 Task: Set priority levels for tasks within the "Documentation" phase of a project.
Action: Mouse moved to (152, 356)
Screenshot: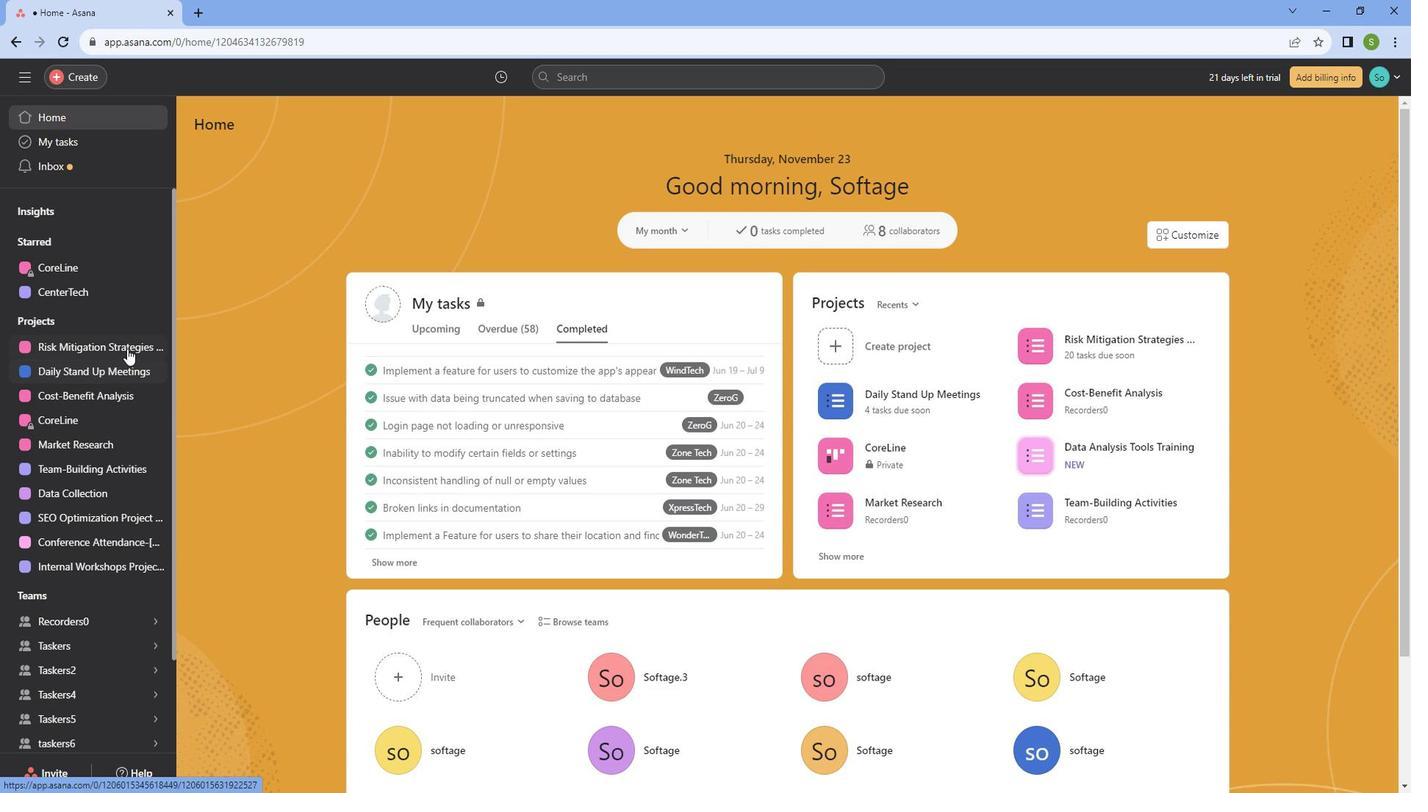 
Action: Mouse pressed left at (152, 356)
Screenshot: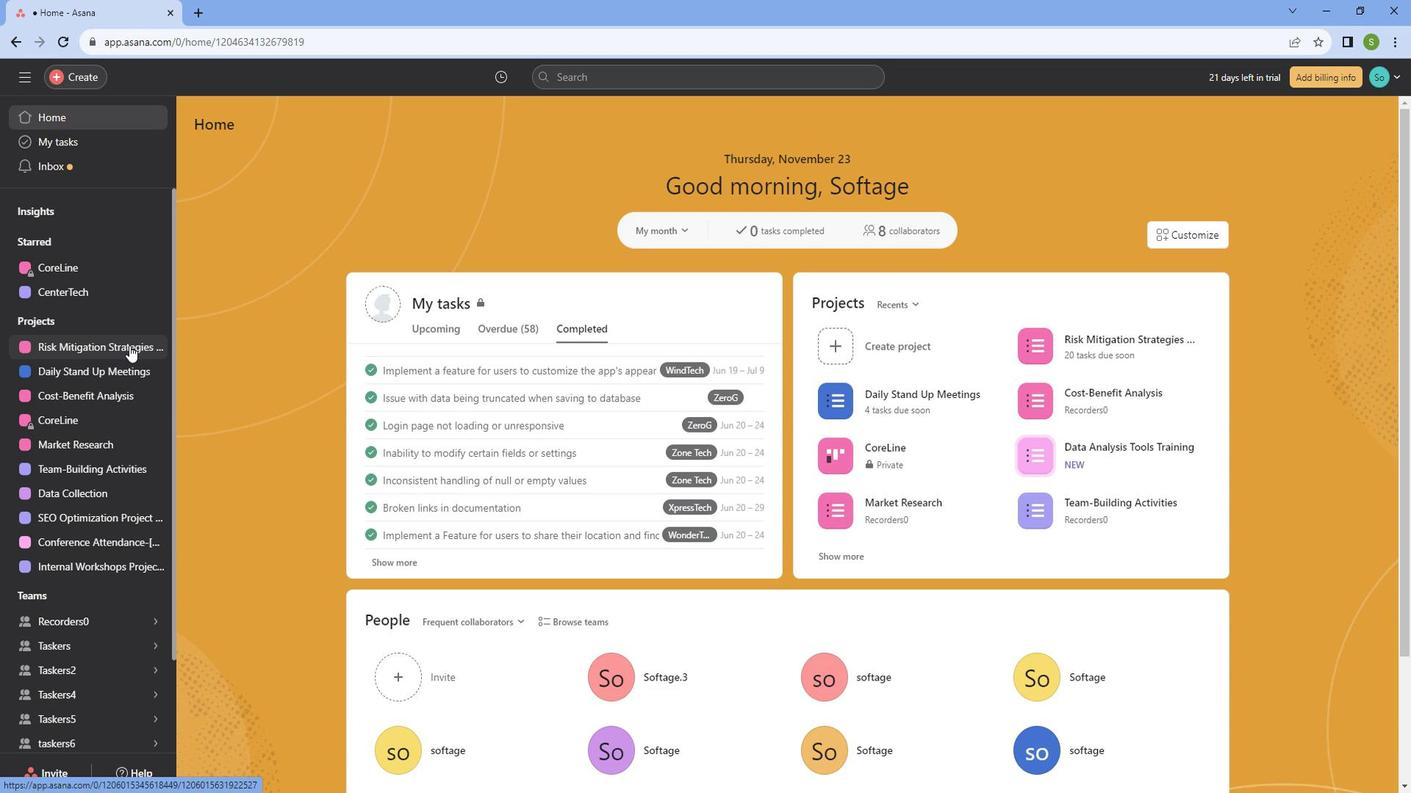 
Action: Mouse moved to (594, 568)
Screenshot: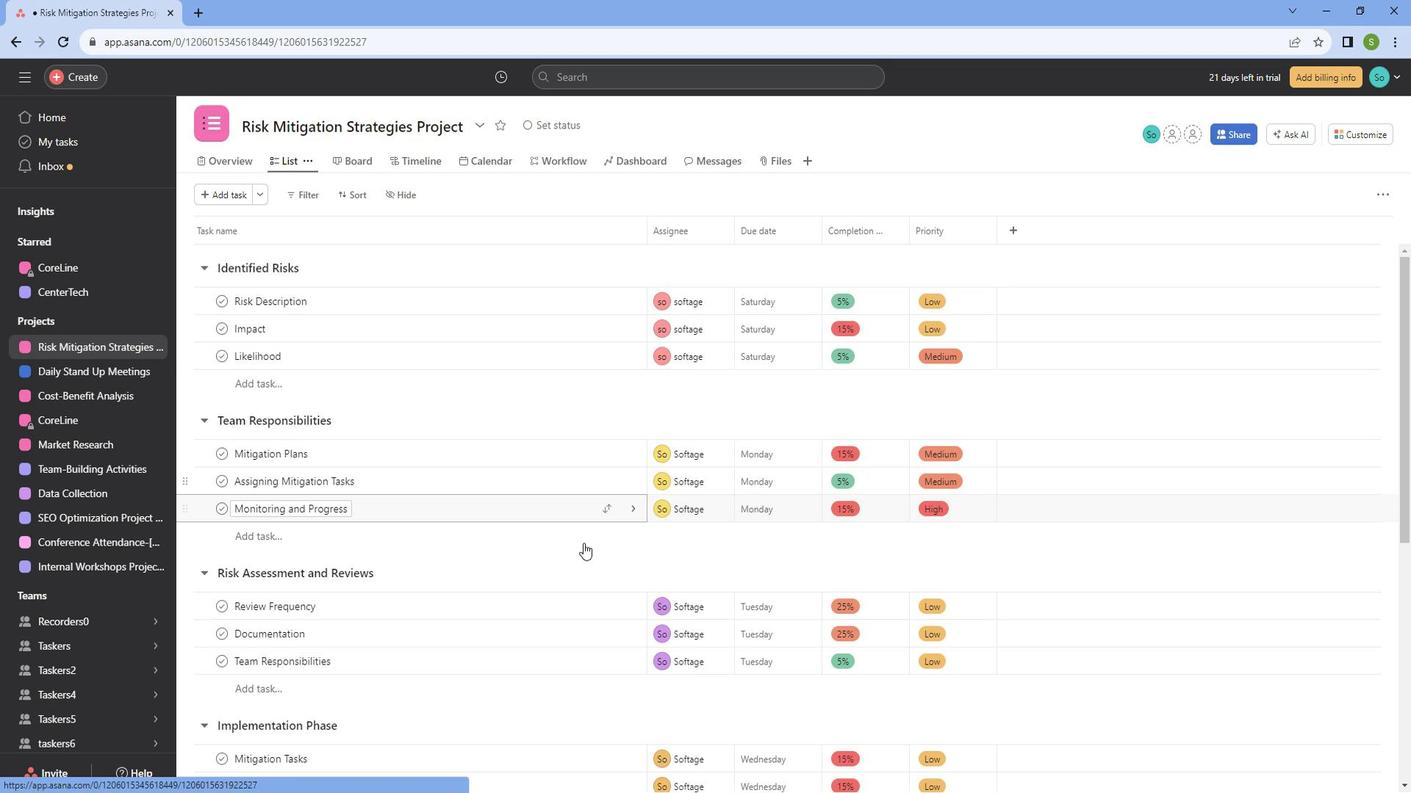 
Action: Mouse scrolled (594, 567) with delta (0, 0)
Screenshot: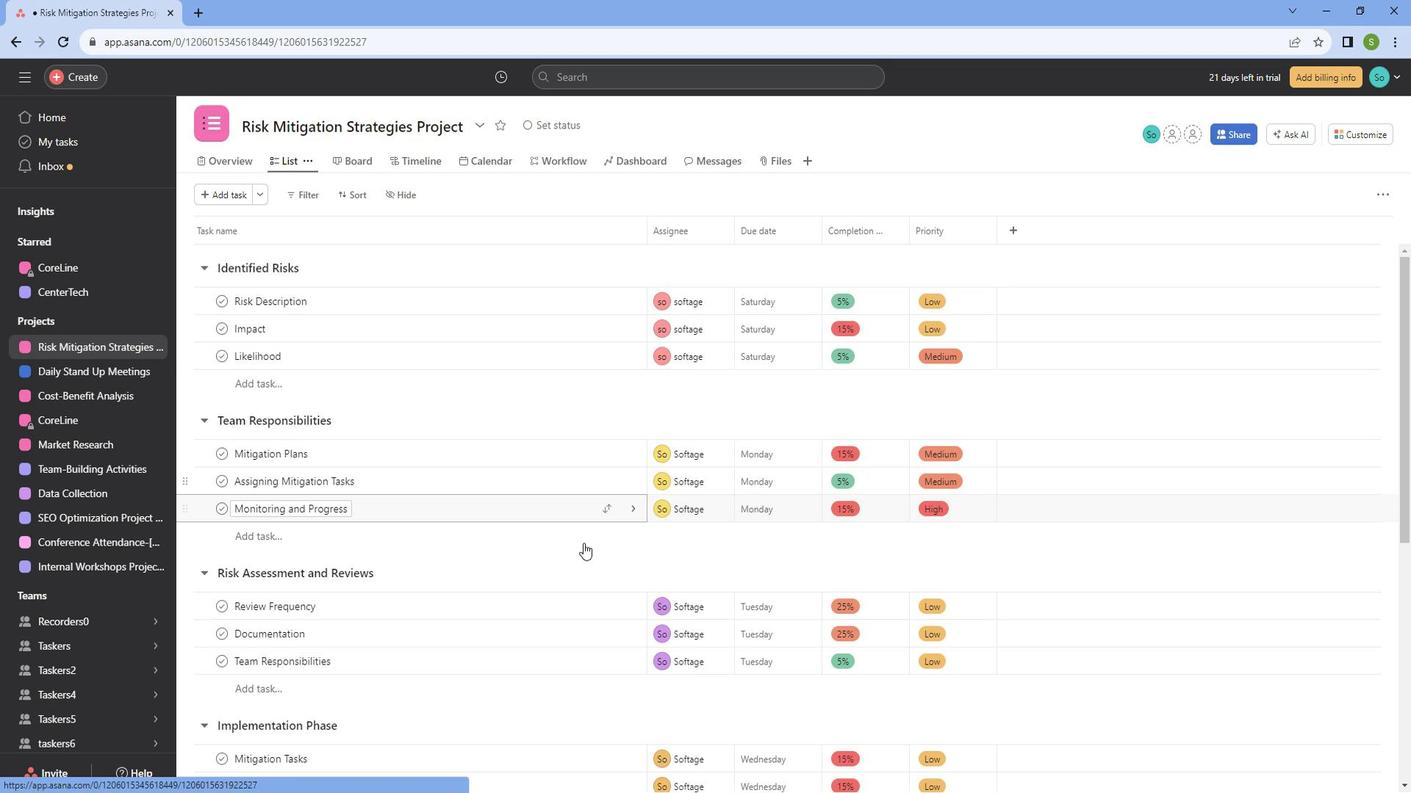 
Action: Mouse scrolled (594, 567) with delta (0, 0)
Screenshot: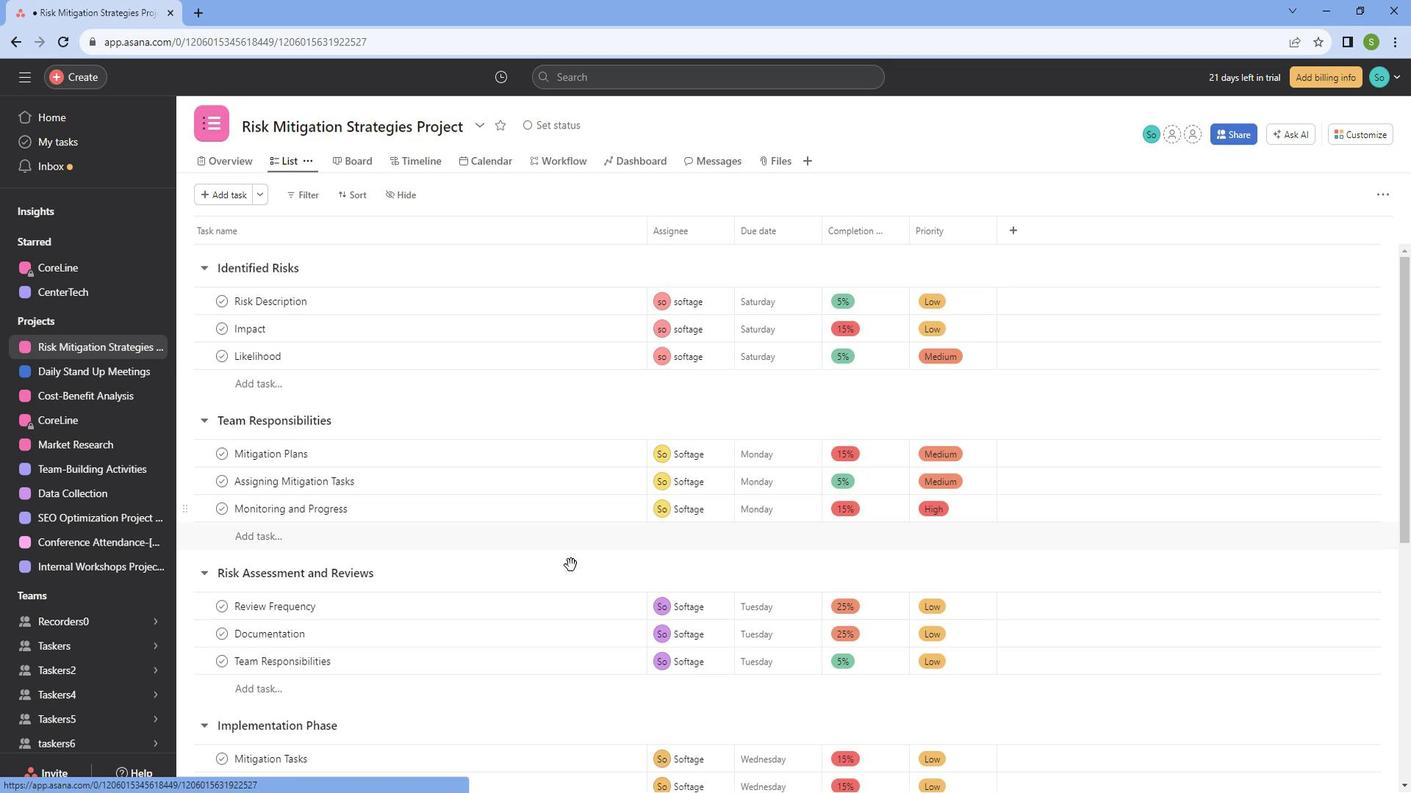 
Action: Mouse moved to (585, 570)
Screenshot: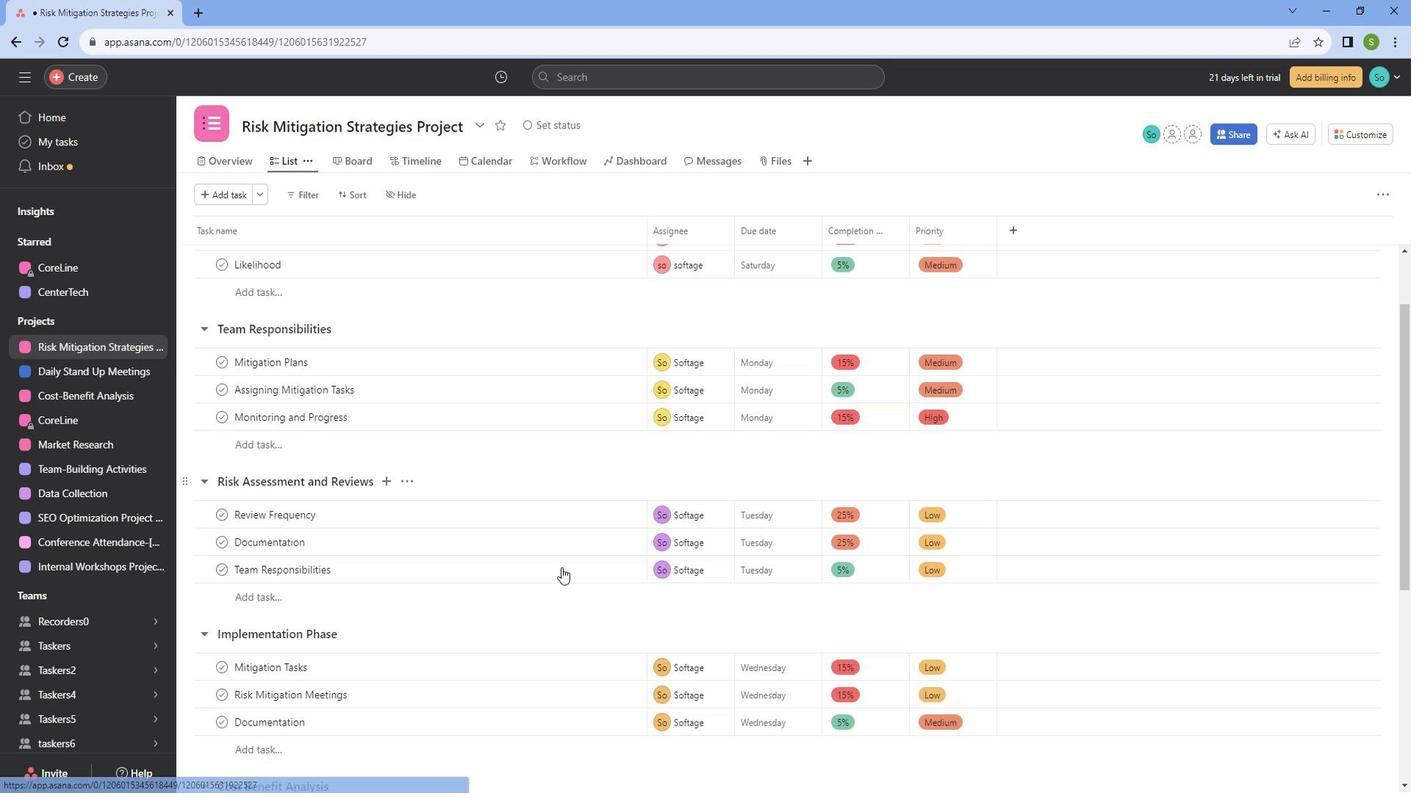 
Action: Mouse scrolled (585, 569) with delta (0, 0)
Screenshot: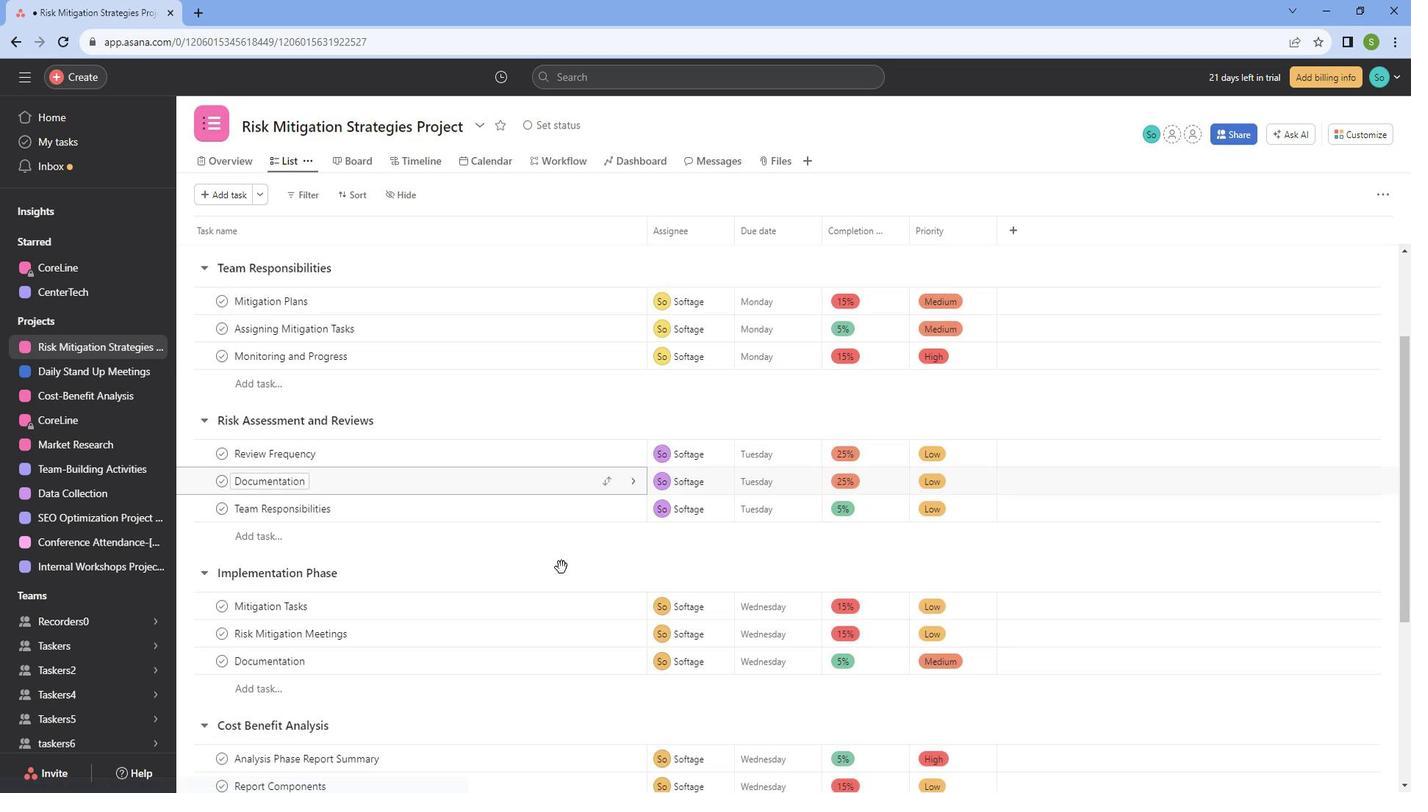 
Action: Mouse scrolled (585, 569) with delta (0, 0)
Screenshot: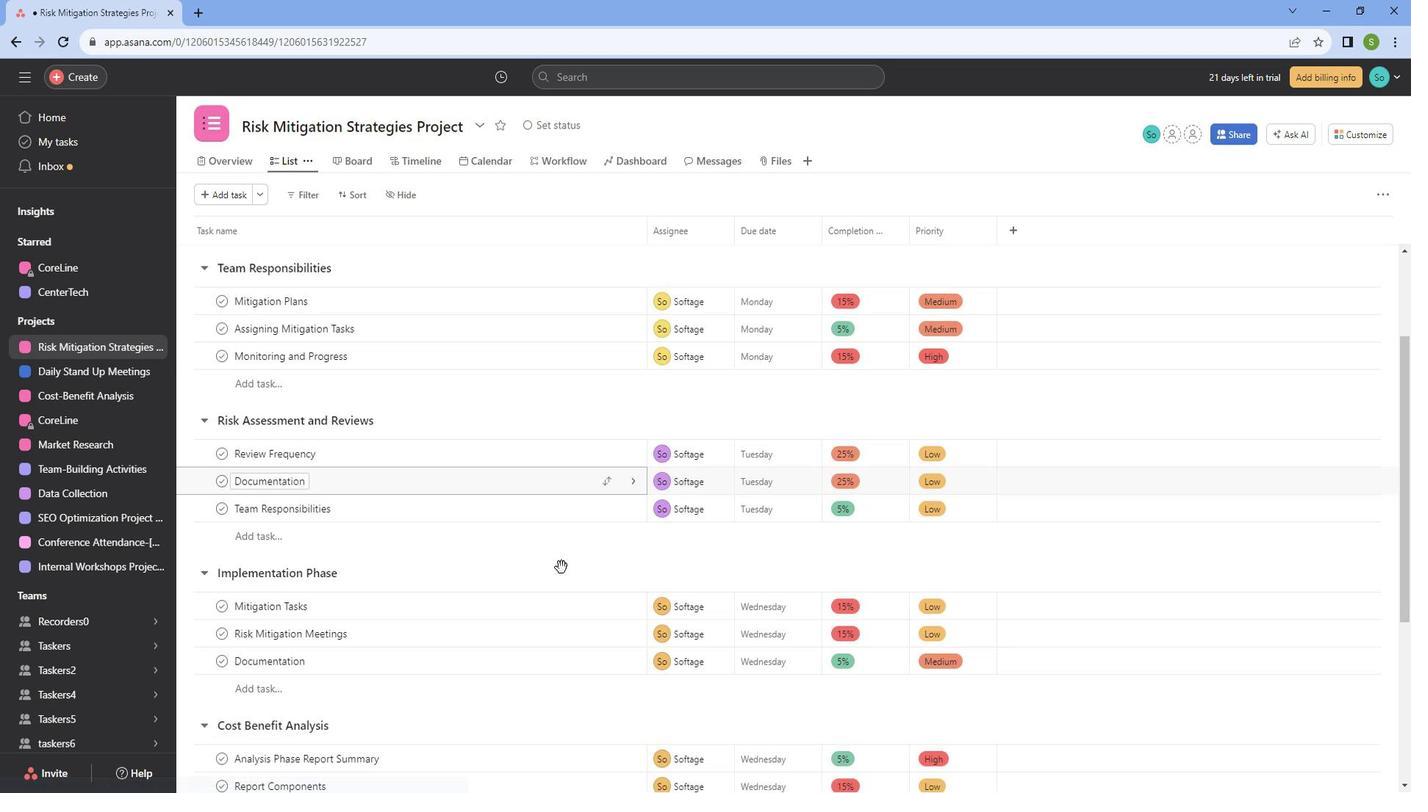 
Action: Mouse scrolled (585, 569) with delta (0, 0)
Screenshot: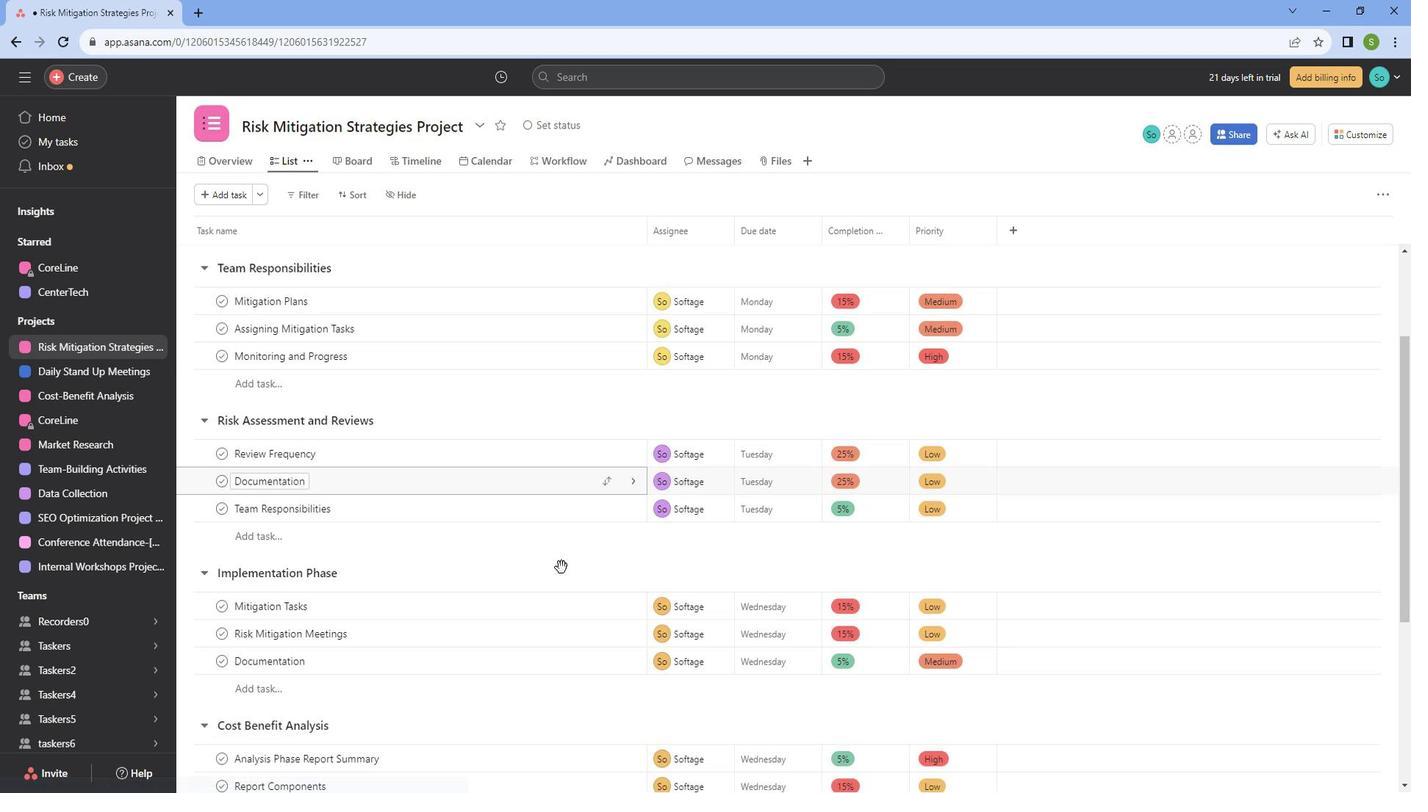 
Action: Mouse scrolled (585, 569) with delta (0, 0)
Screenshot: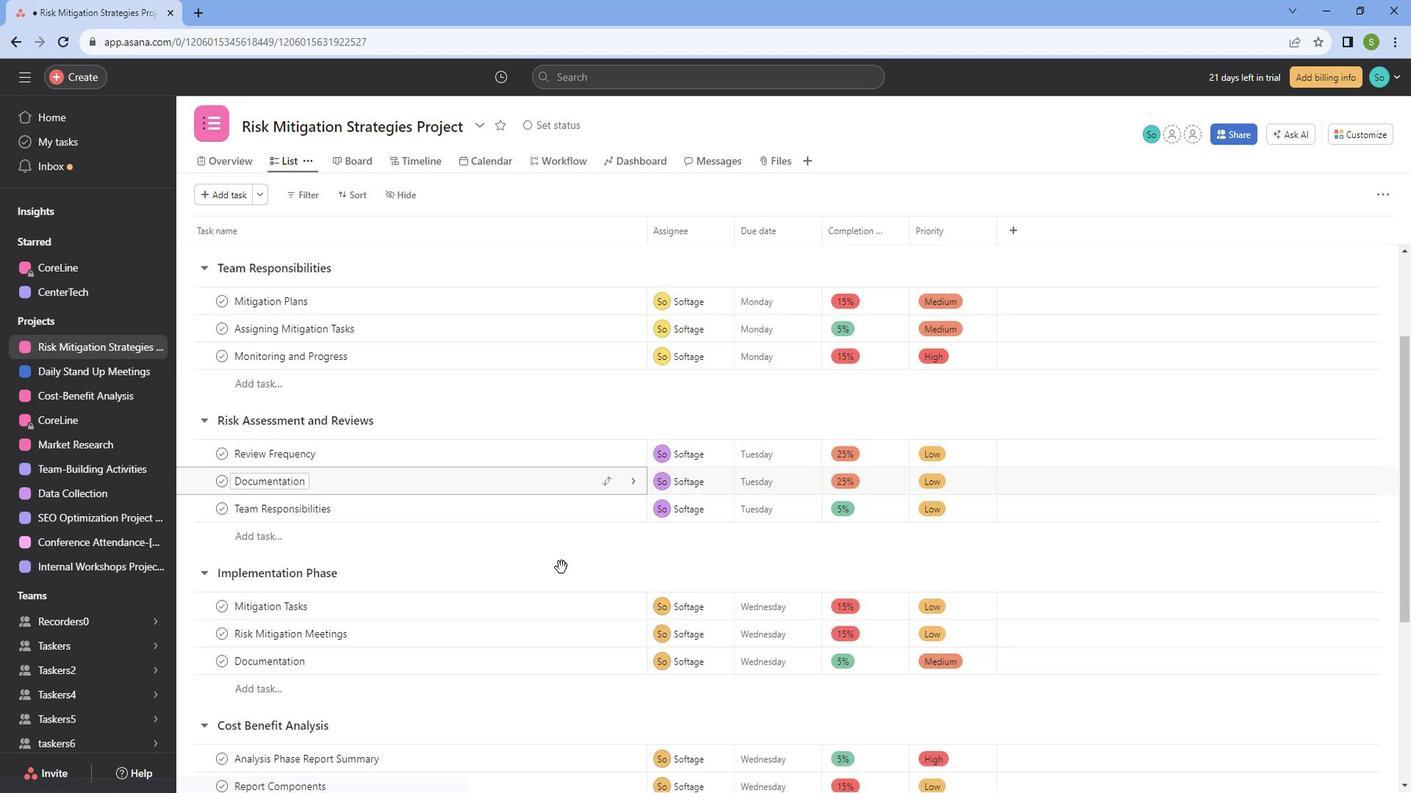 
Action: Mouse moved to (424, 648)
Screenshot: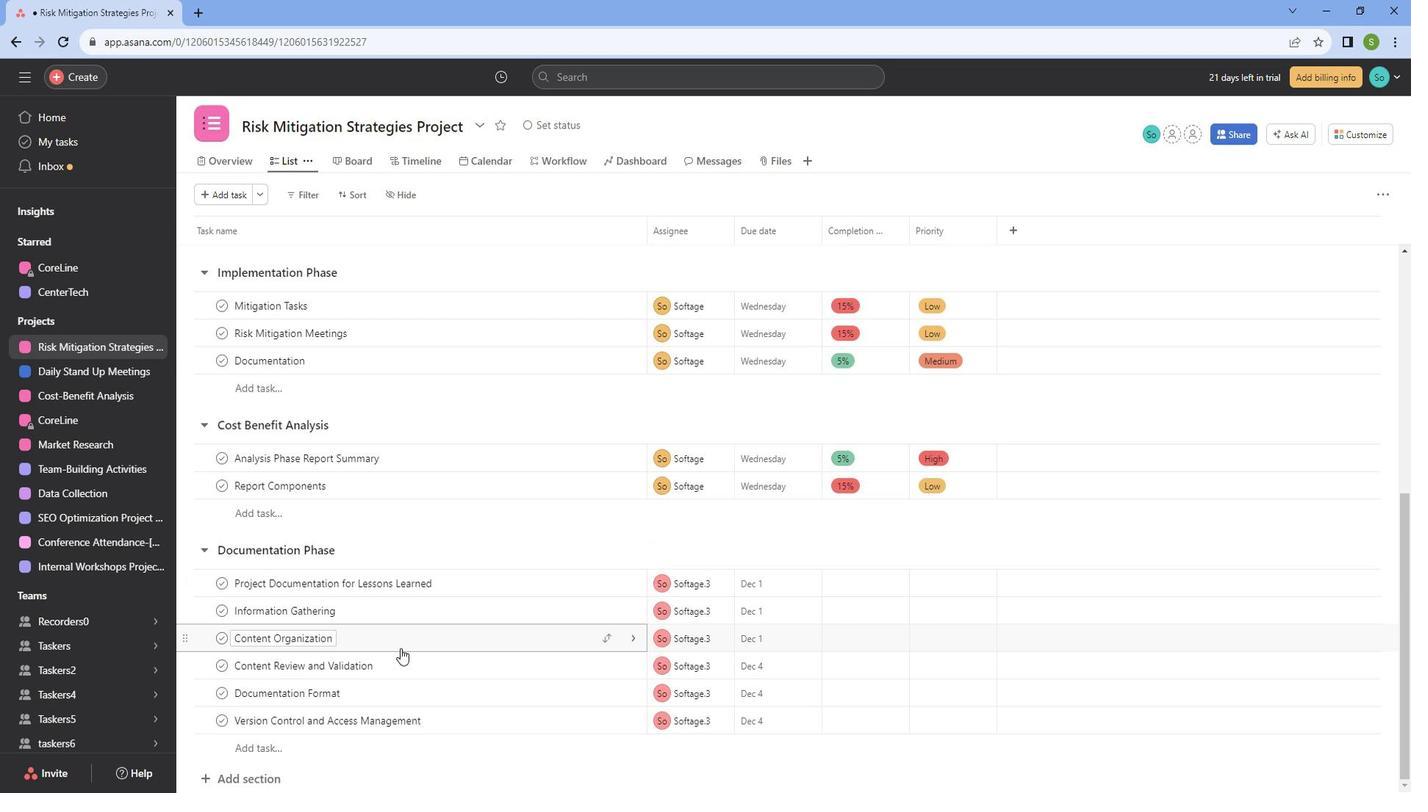 
Action: Mouse scrolled (424, 647) with delta (0, 0)
Screenshot: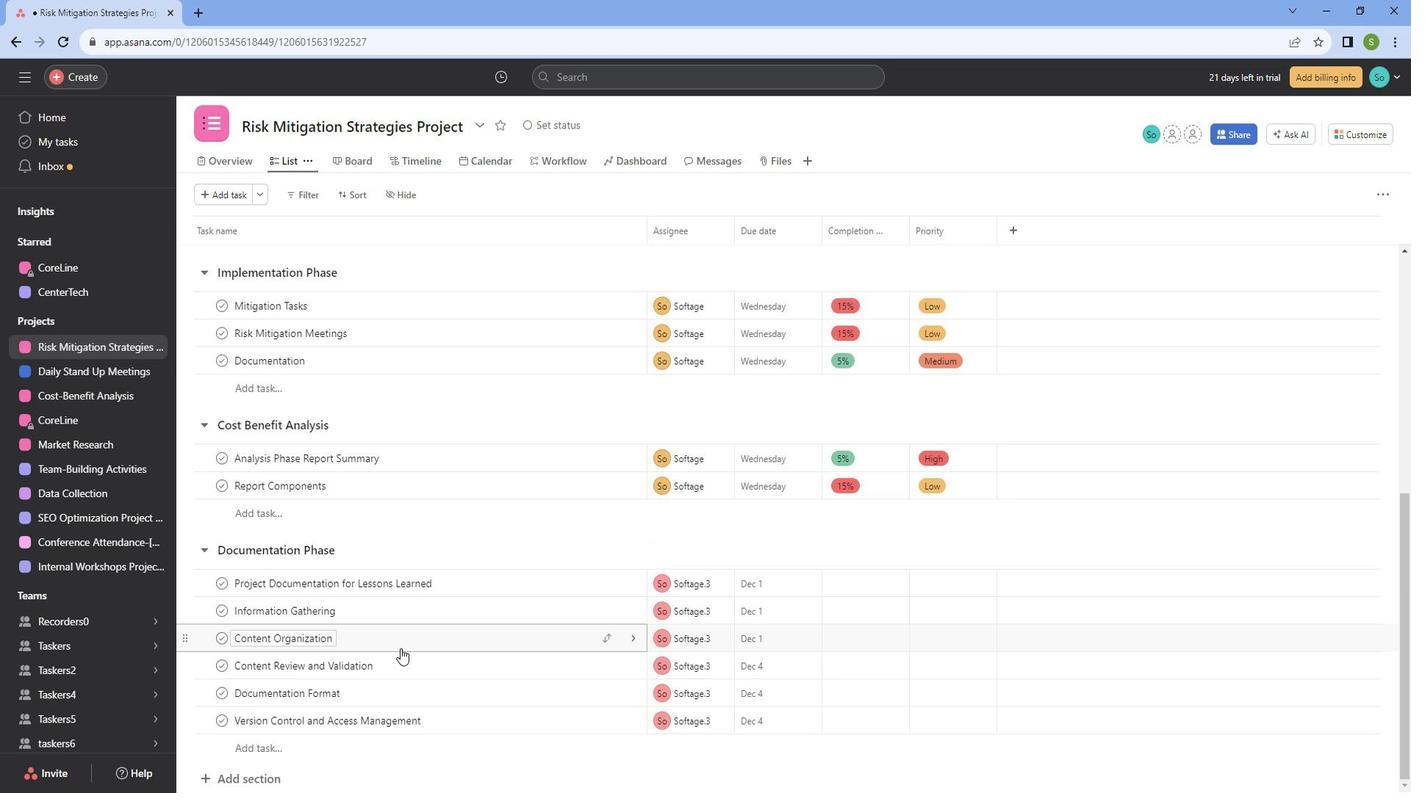 
Action: Mouse scrolled (424, 647) with delta (0, 0)
Screenshot: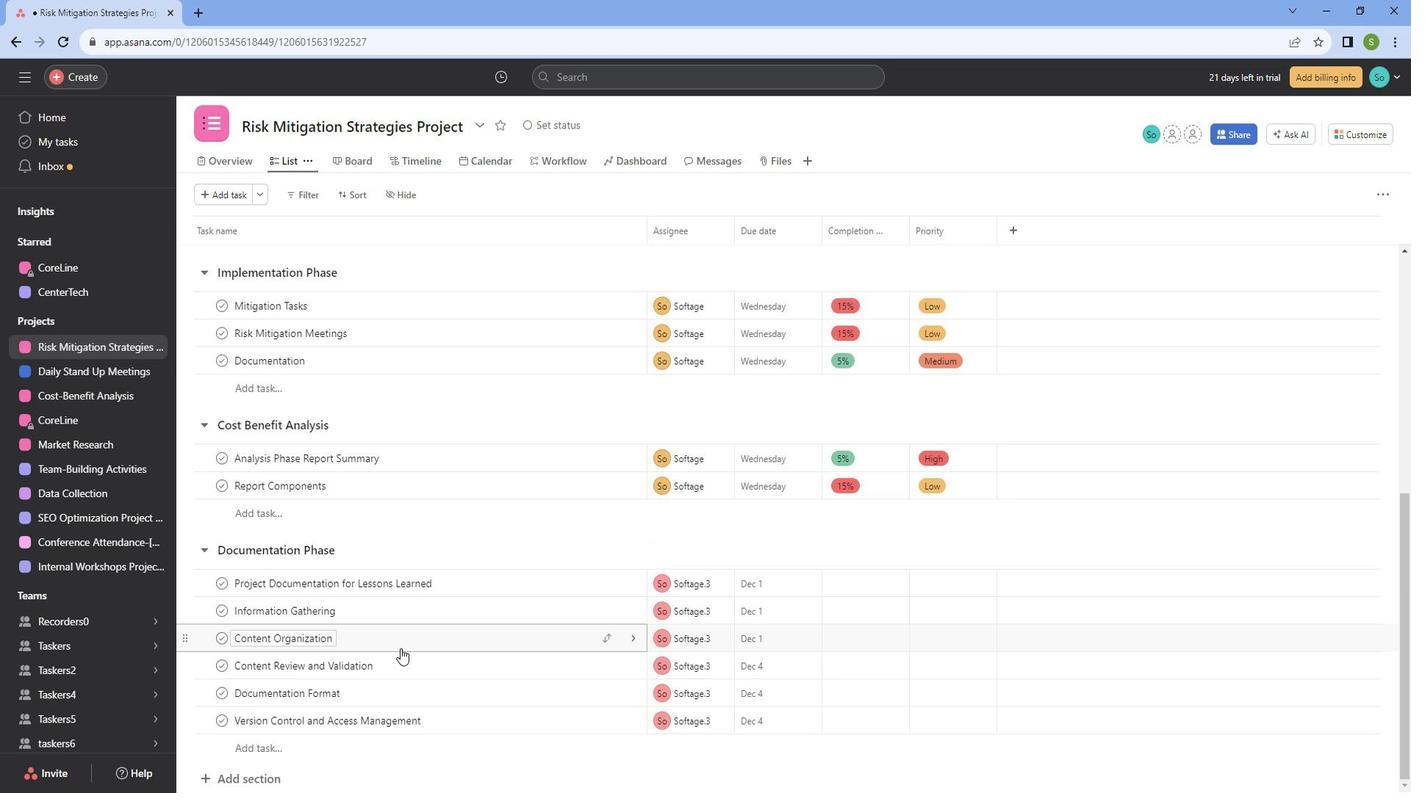 
Action: Mouse scrolled (424, 647) with delta (0, 0)
Screenshot: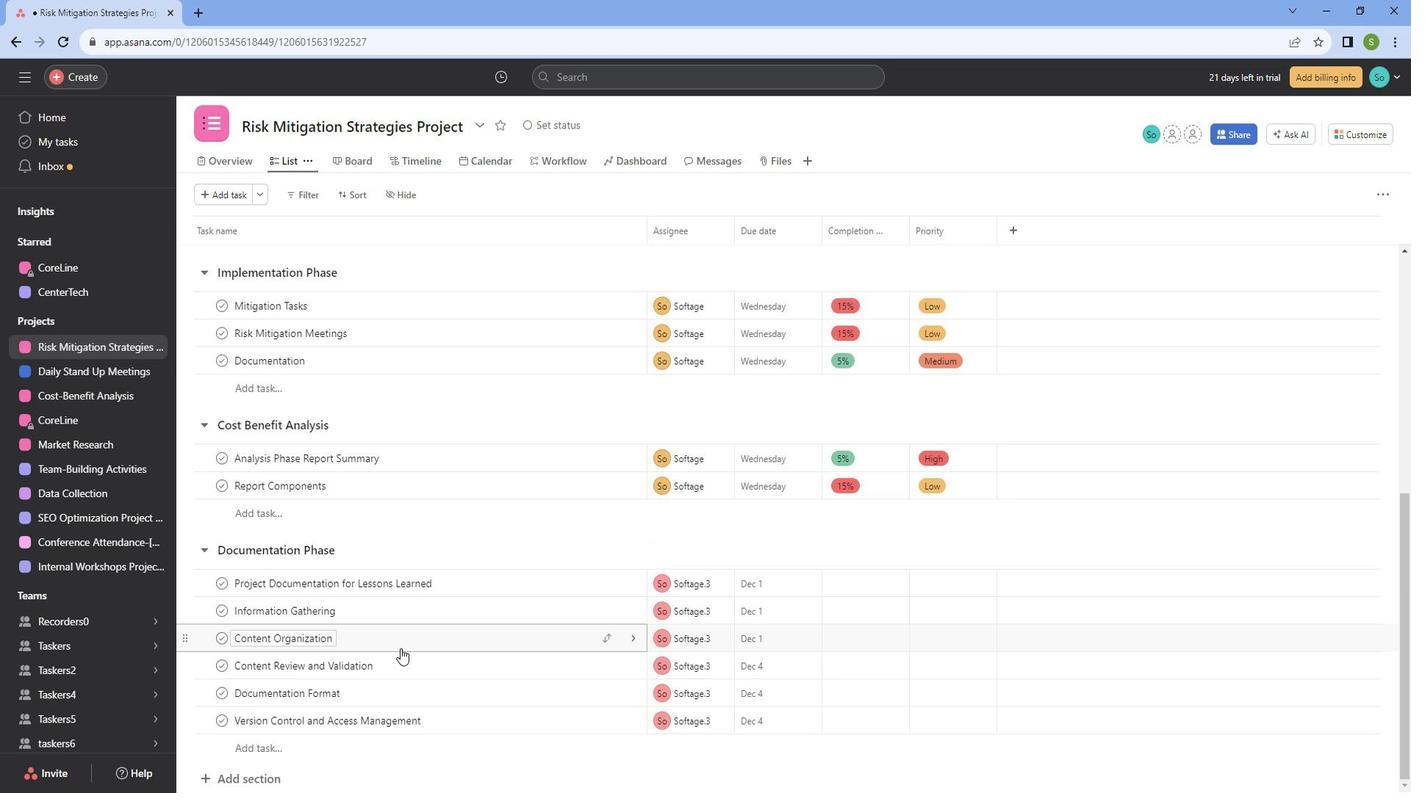 
Action: Mouse moved to (421, 648)
Screenshot: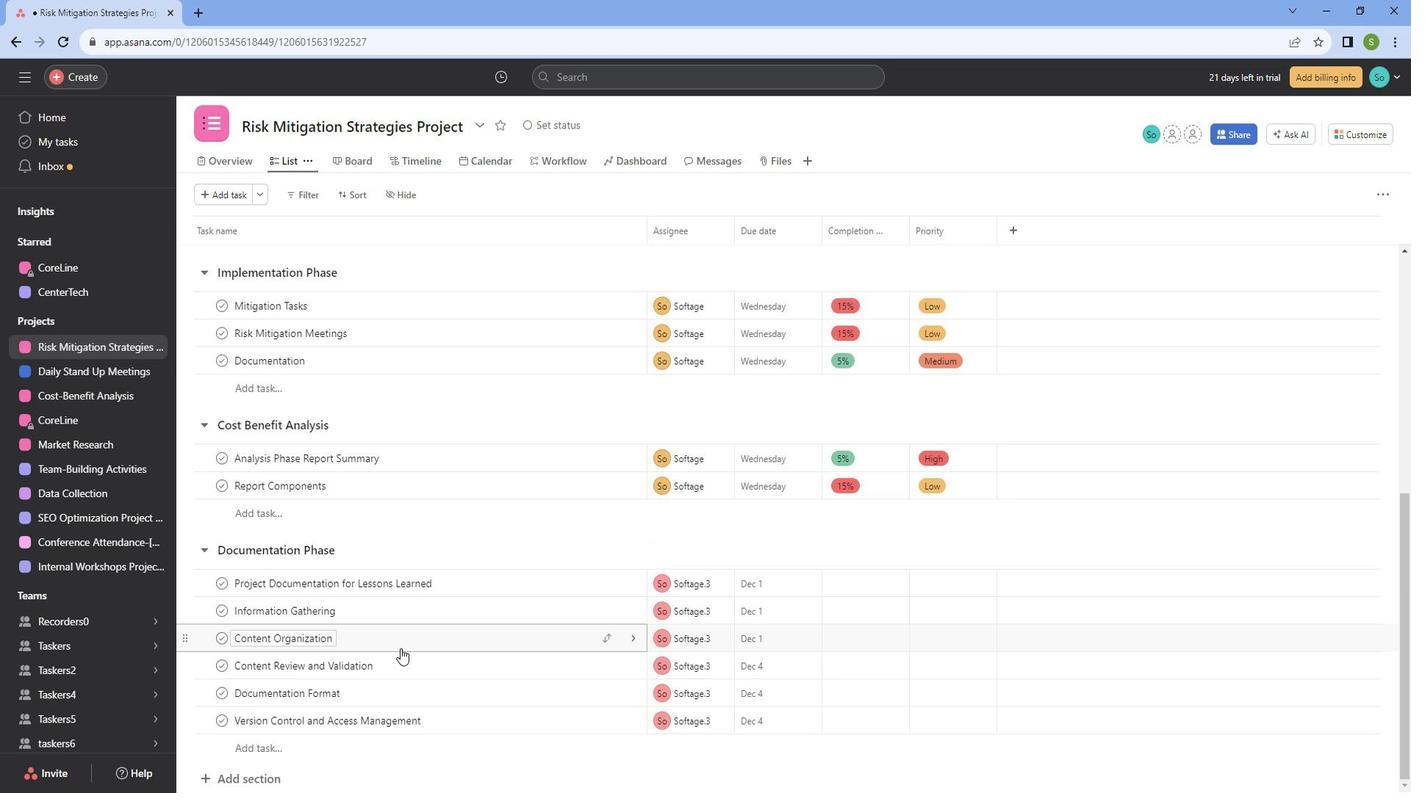 
Action: Mouse scrolled (421, 647) with delta (0, 0)
Screenshot: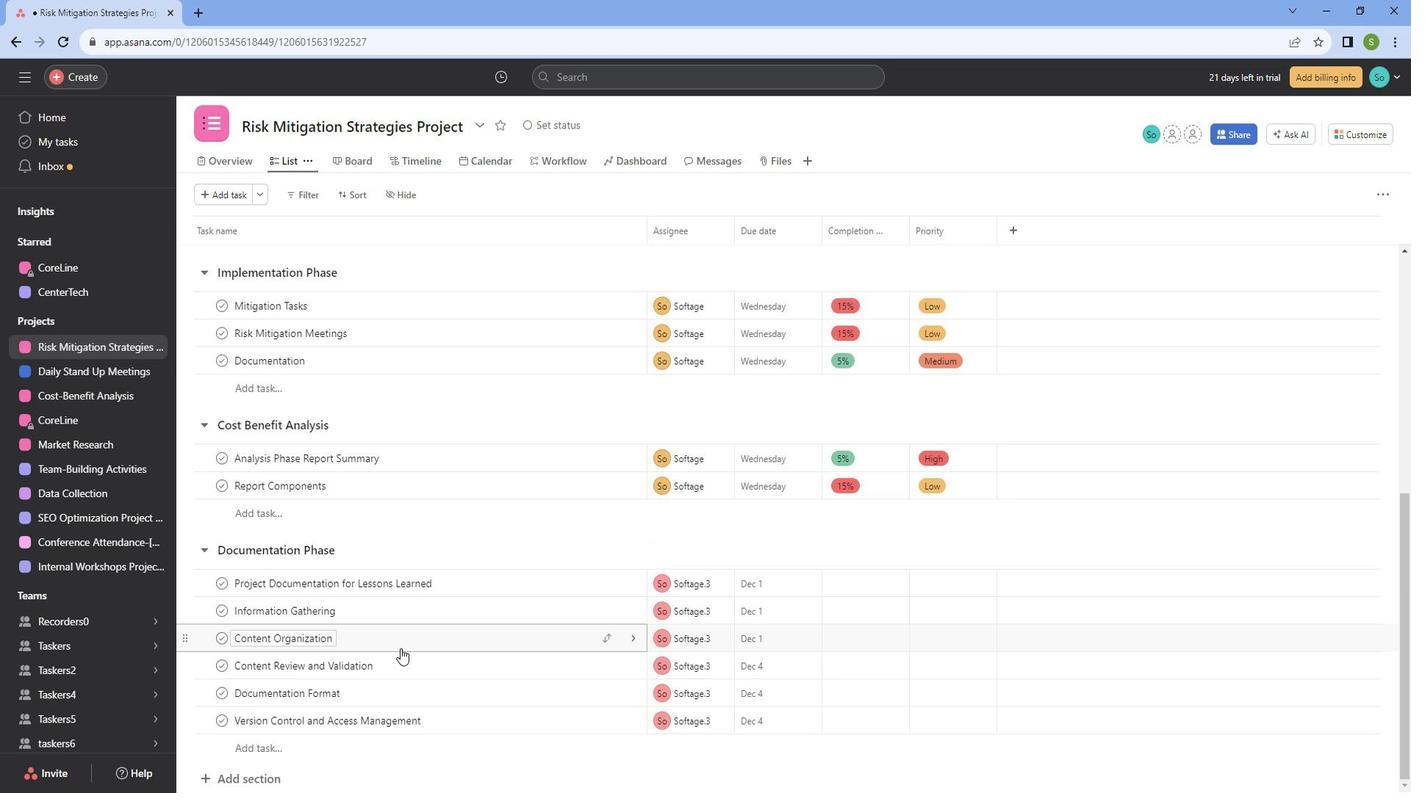 
Action: Mouse moved to (1003, 585)
Screenshot: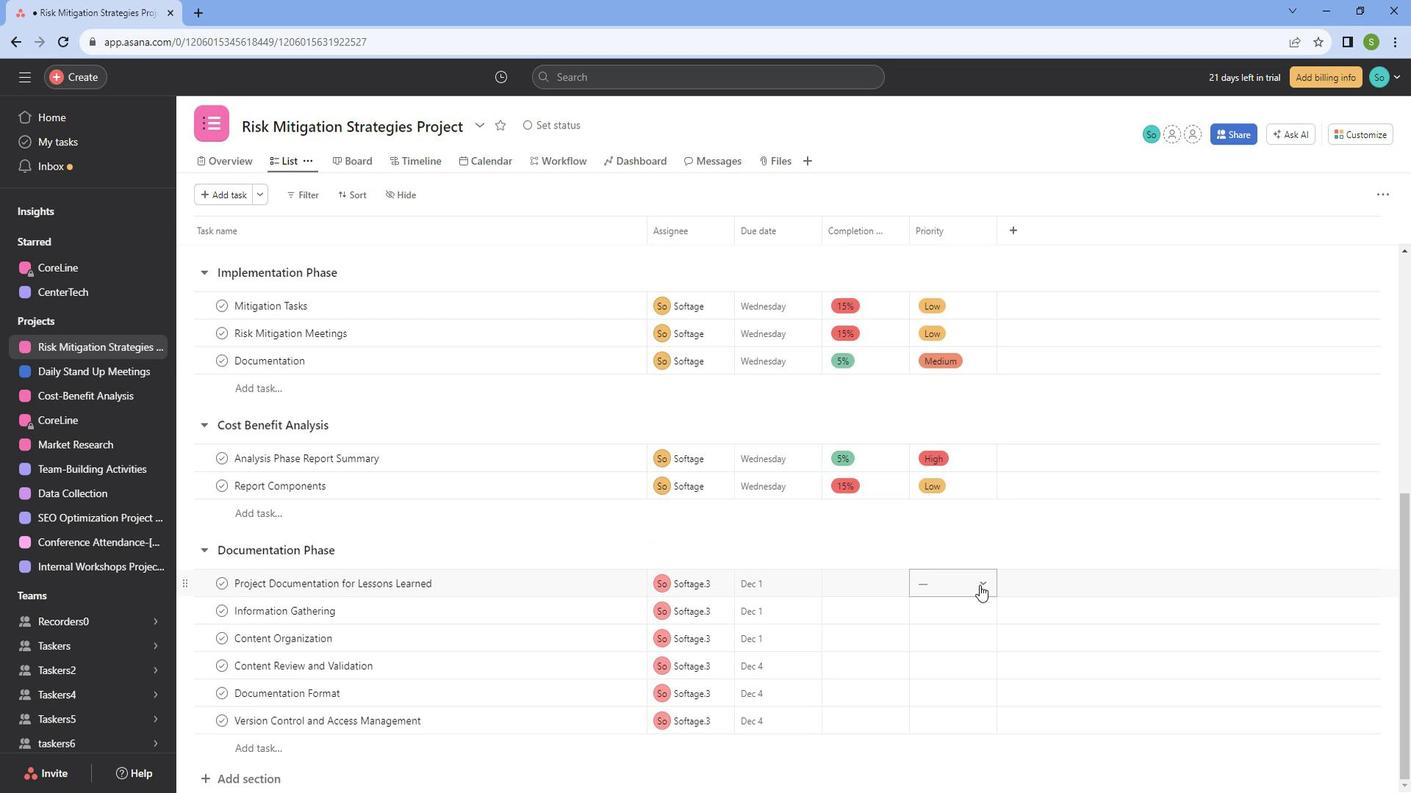 
Action: Mouse pressed left at (1003, 585)
Screenshot: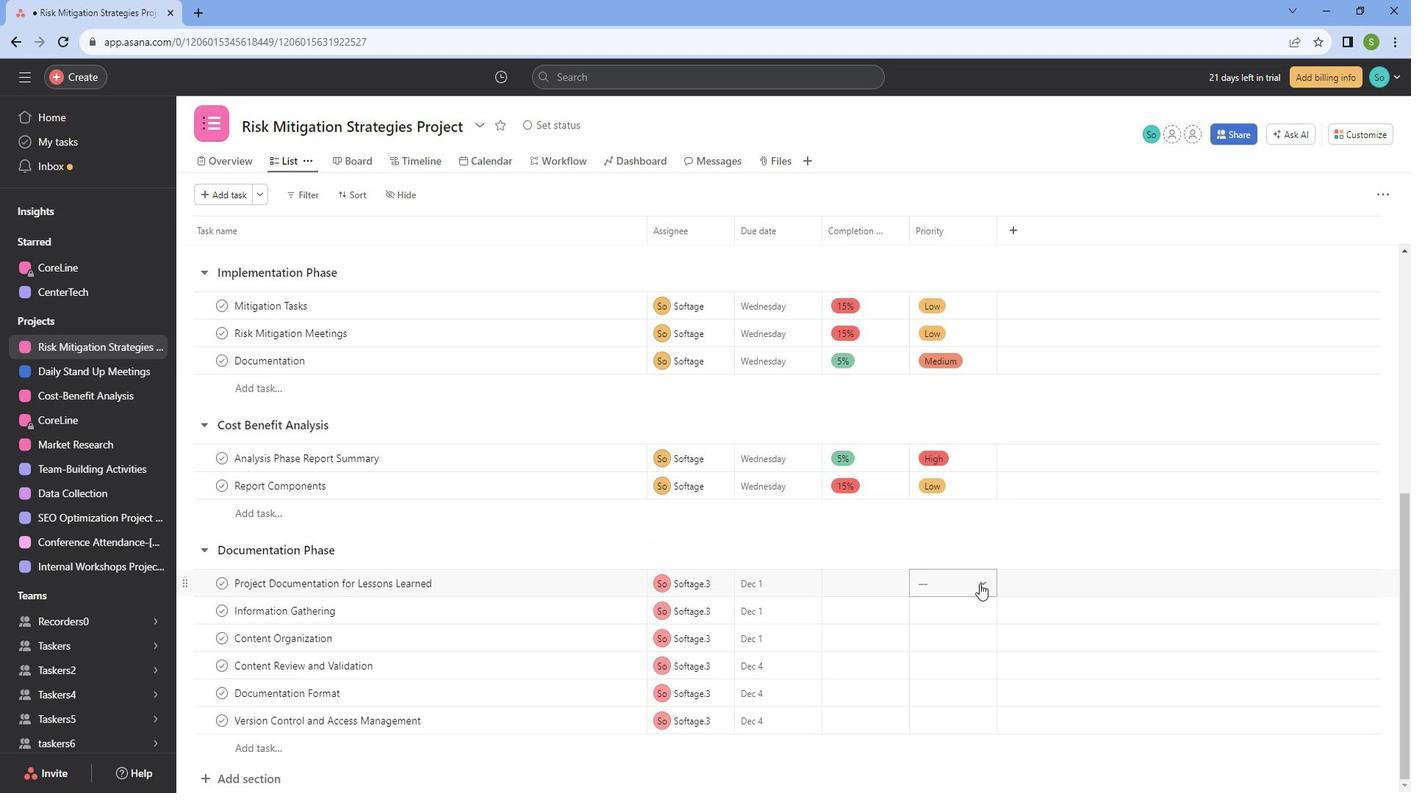 
Action: Mouse moved to (980, 659)
Screenshot: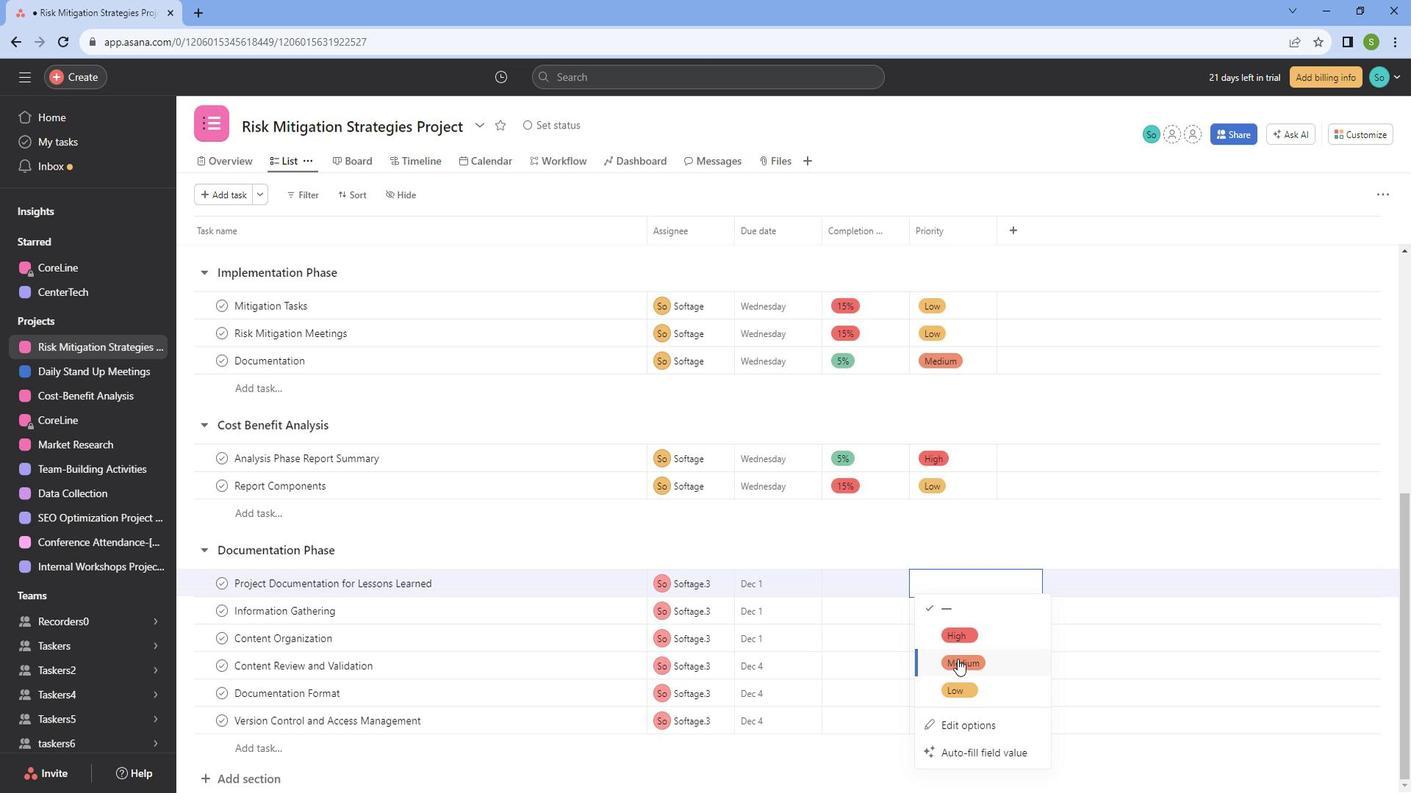 
Action: Mouse pressed left at (980, 659)
Screenshot: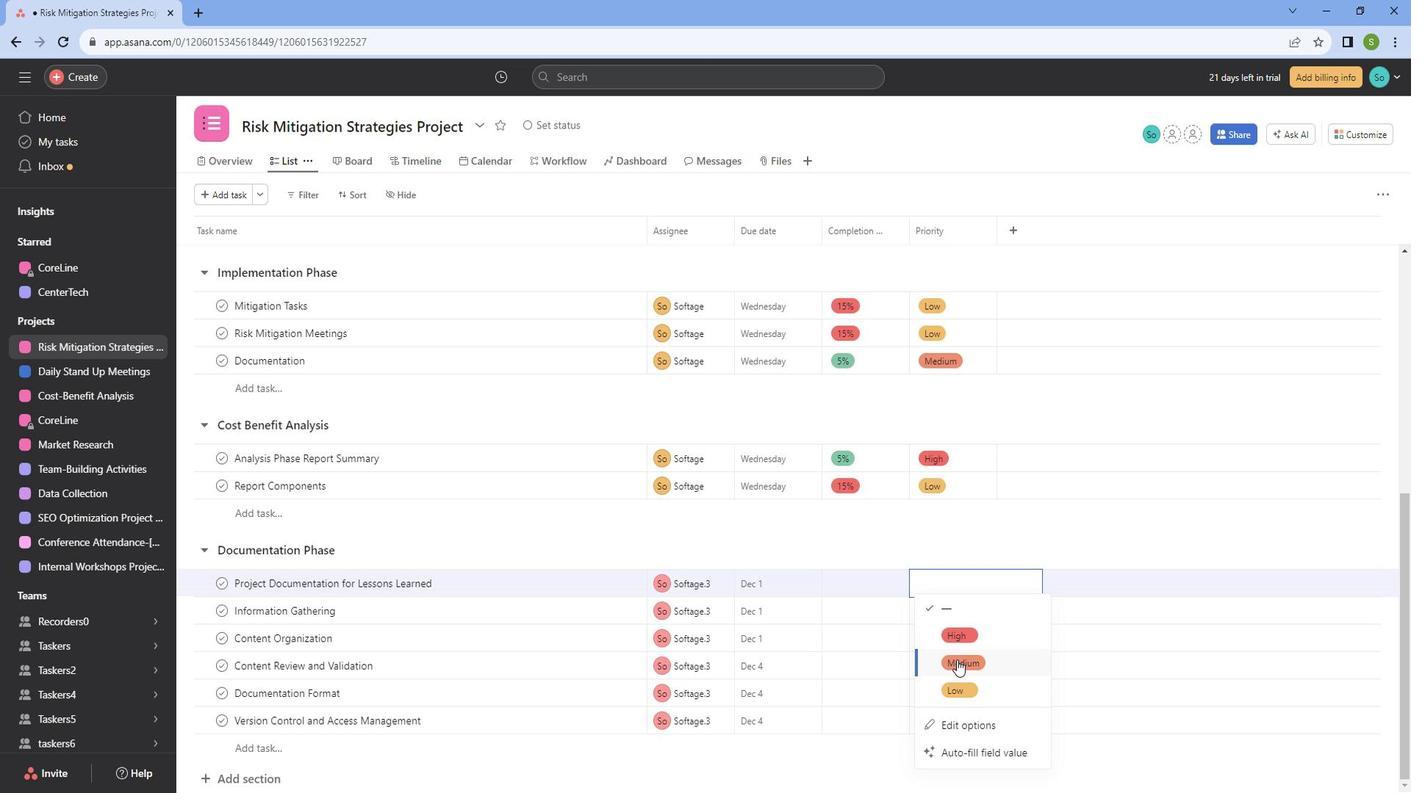 
Action: Mouse moved to (976, 621)
Screenshot: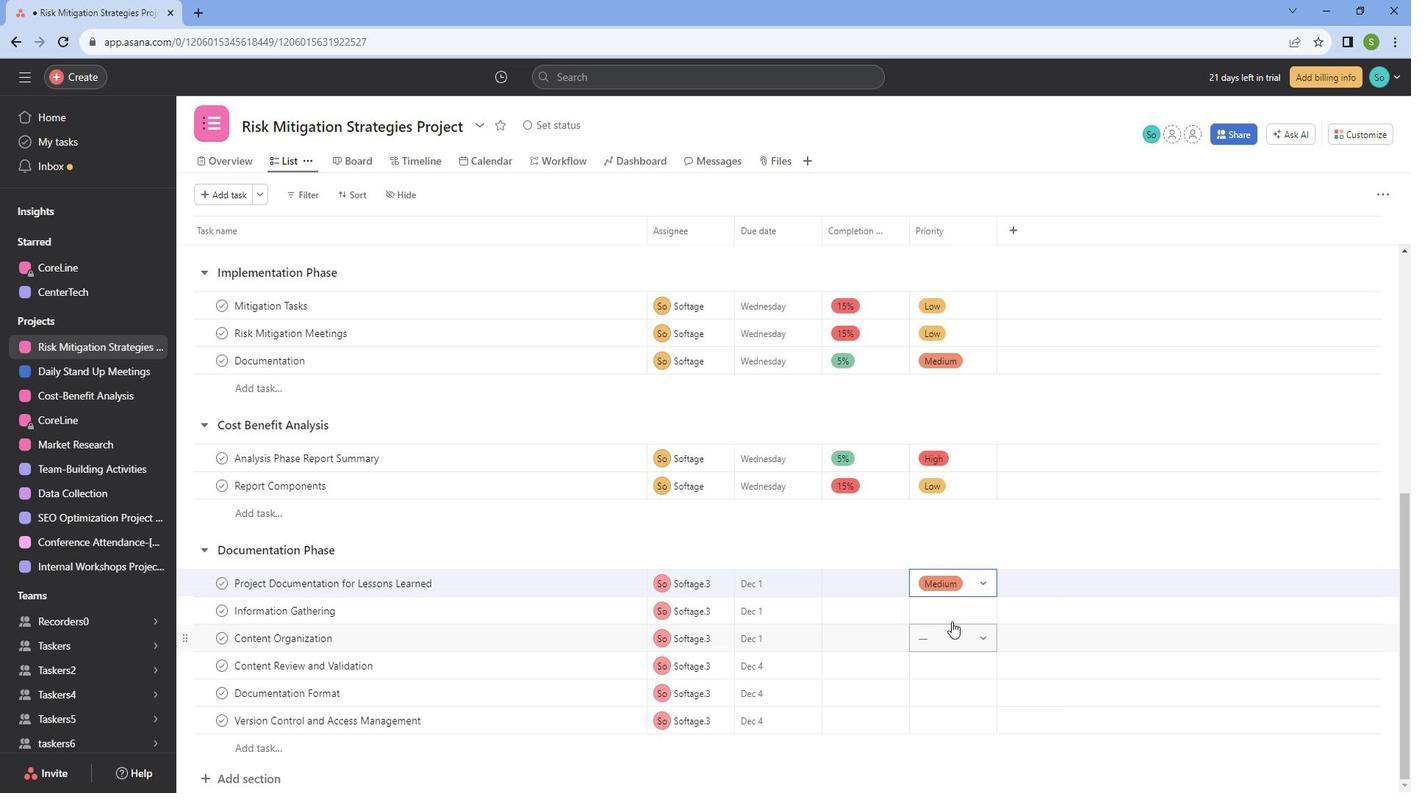 
Action: Mouse pressed left at (976, 621)
Screenshot: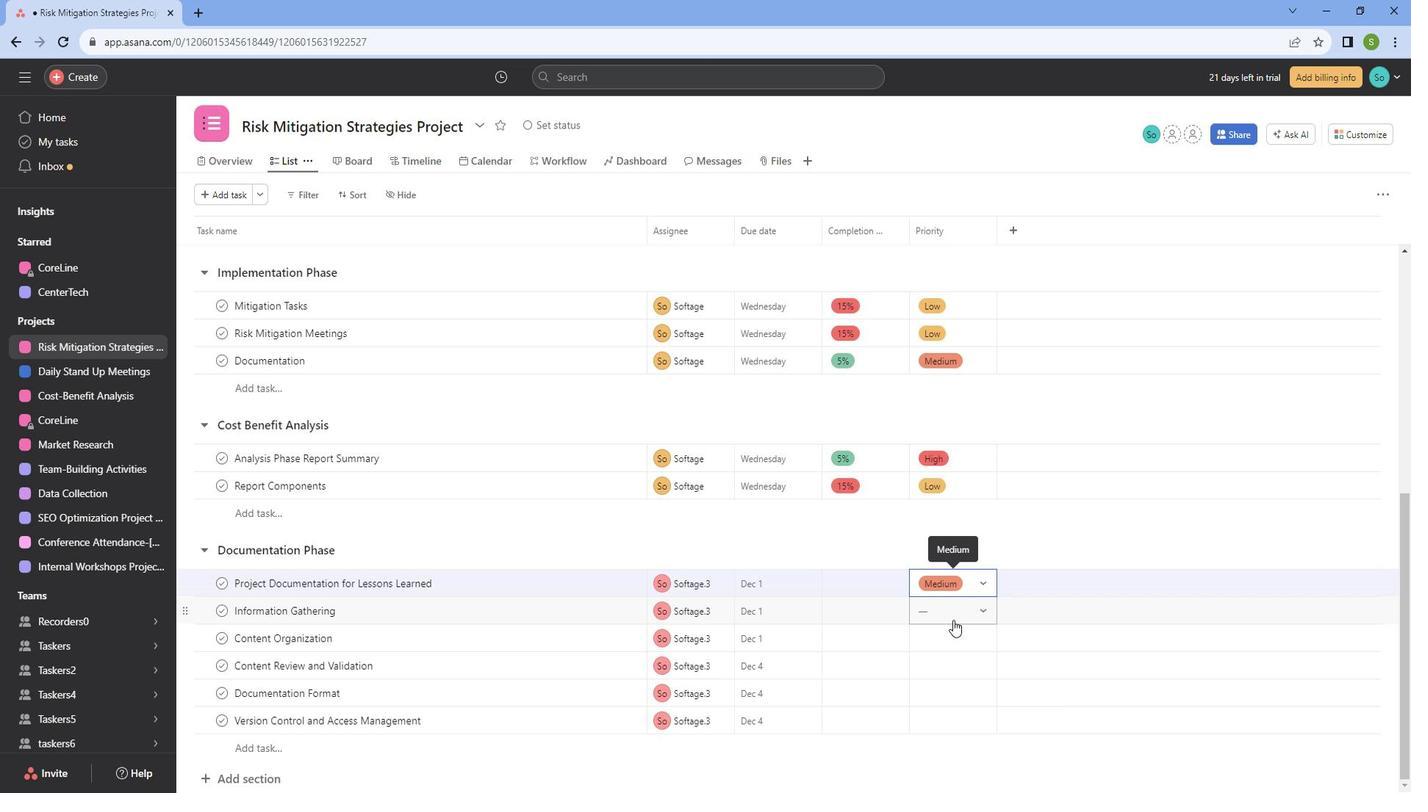
Action: Mouse moved to (1008, 502)
Screenshot: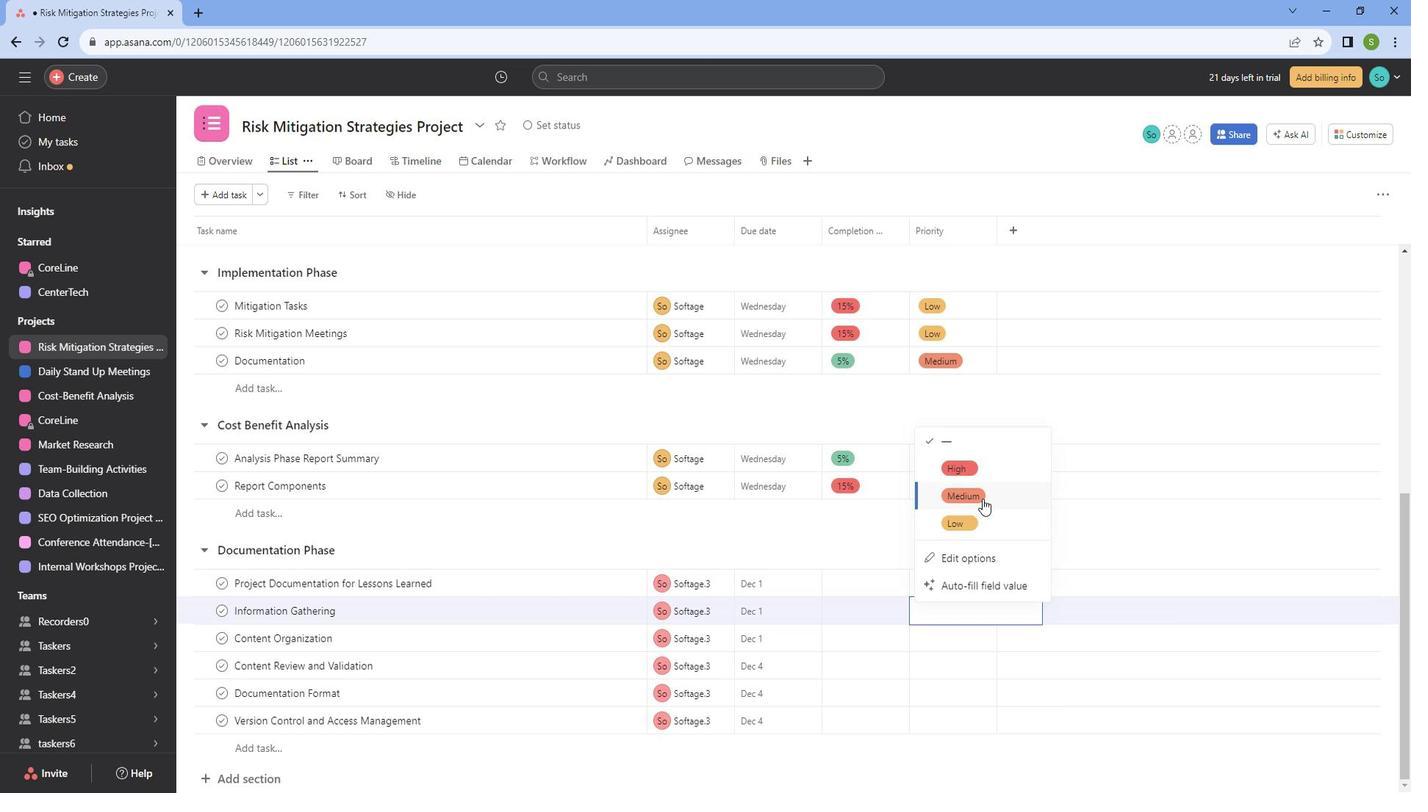 
Action: Mouse pressed left at (1008, 502)
Screenshot: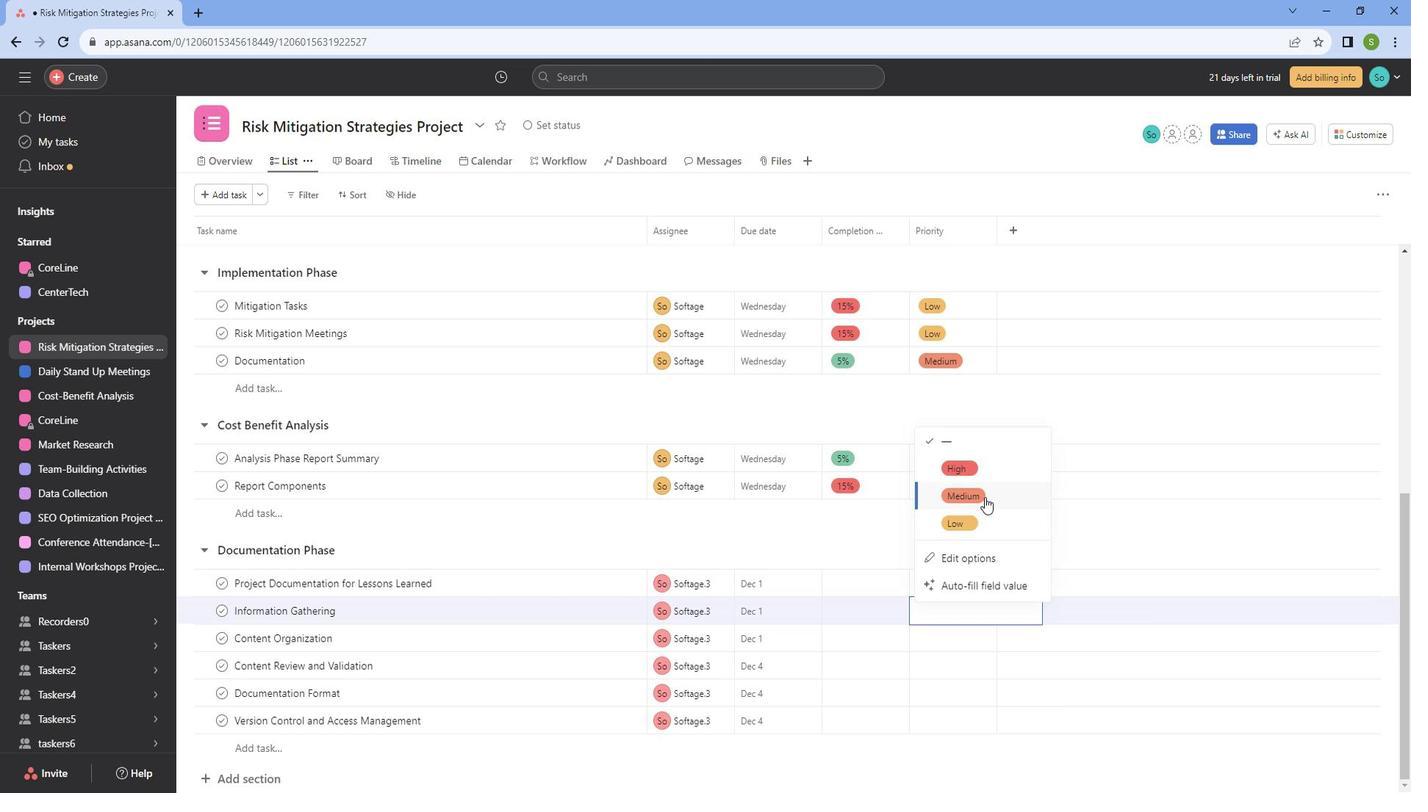 
Action: Mouse moved to (957, 638)
Screenshot: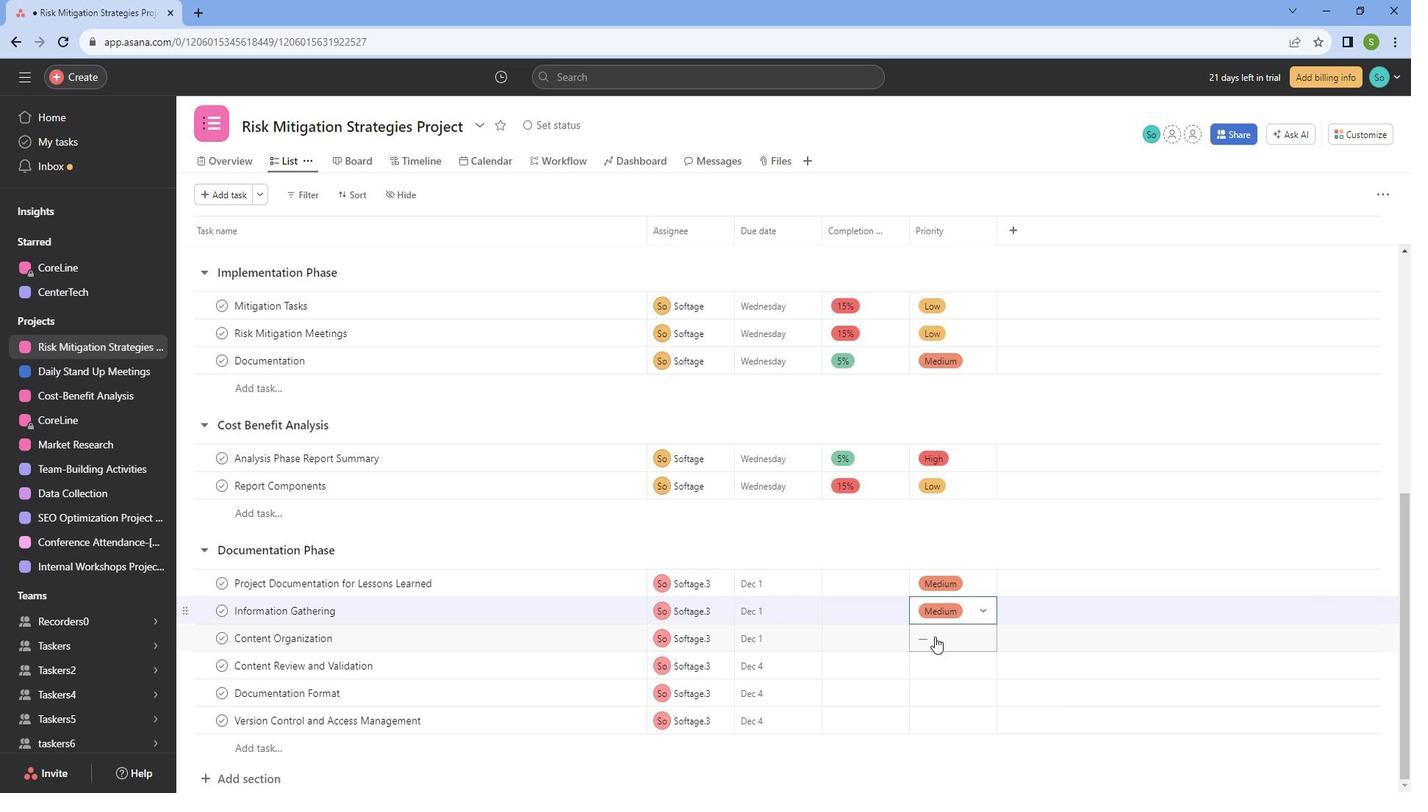 
Action: Mouse pressed left at (957, 638)
Screenshot: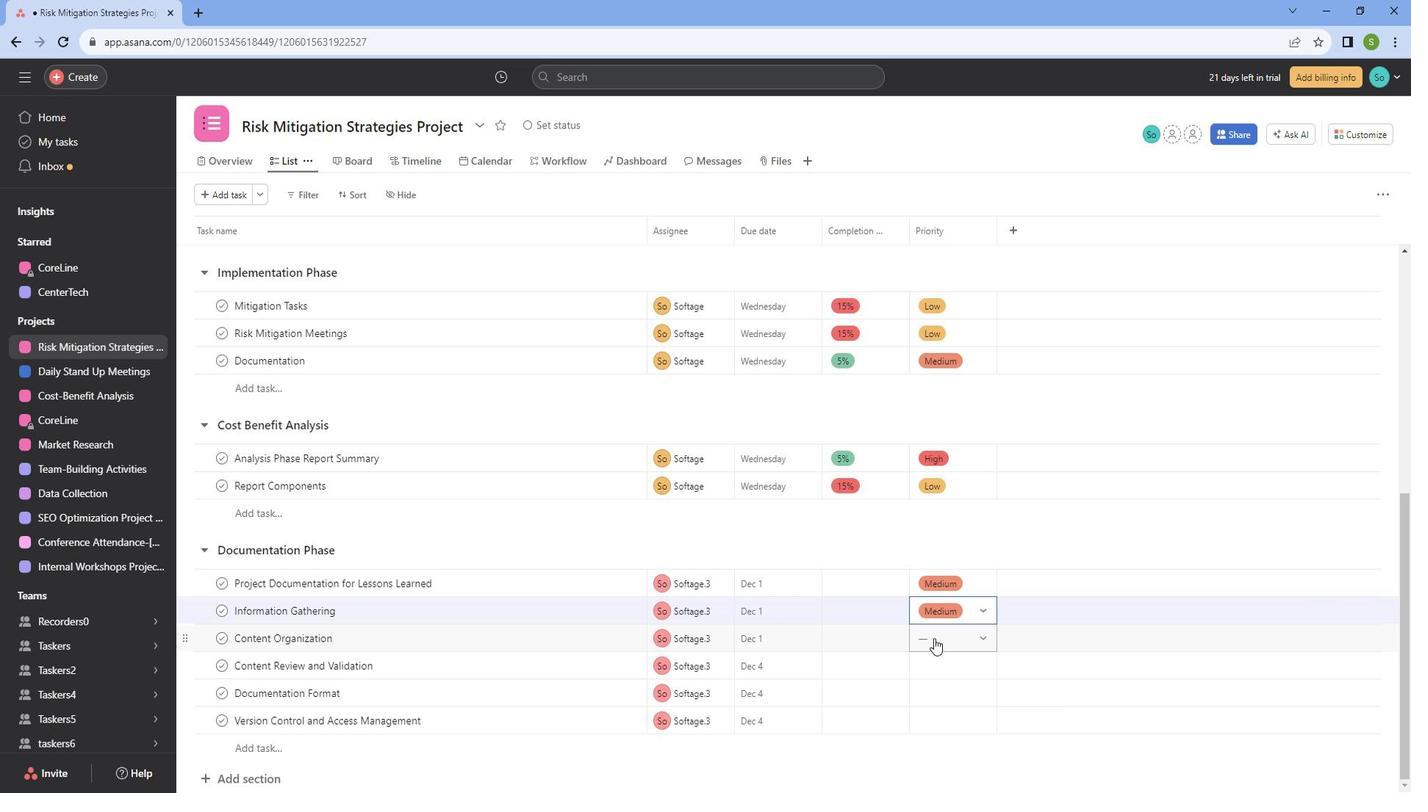 
Action: Mouse moved to (1000, 539)
Screenshot: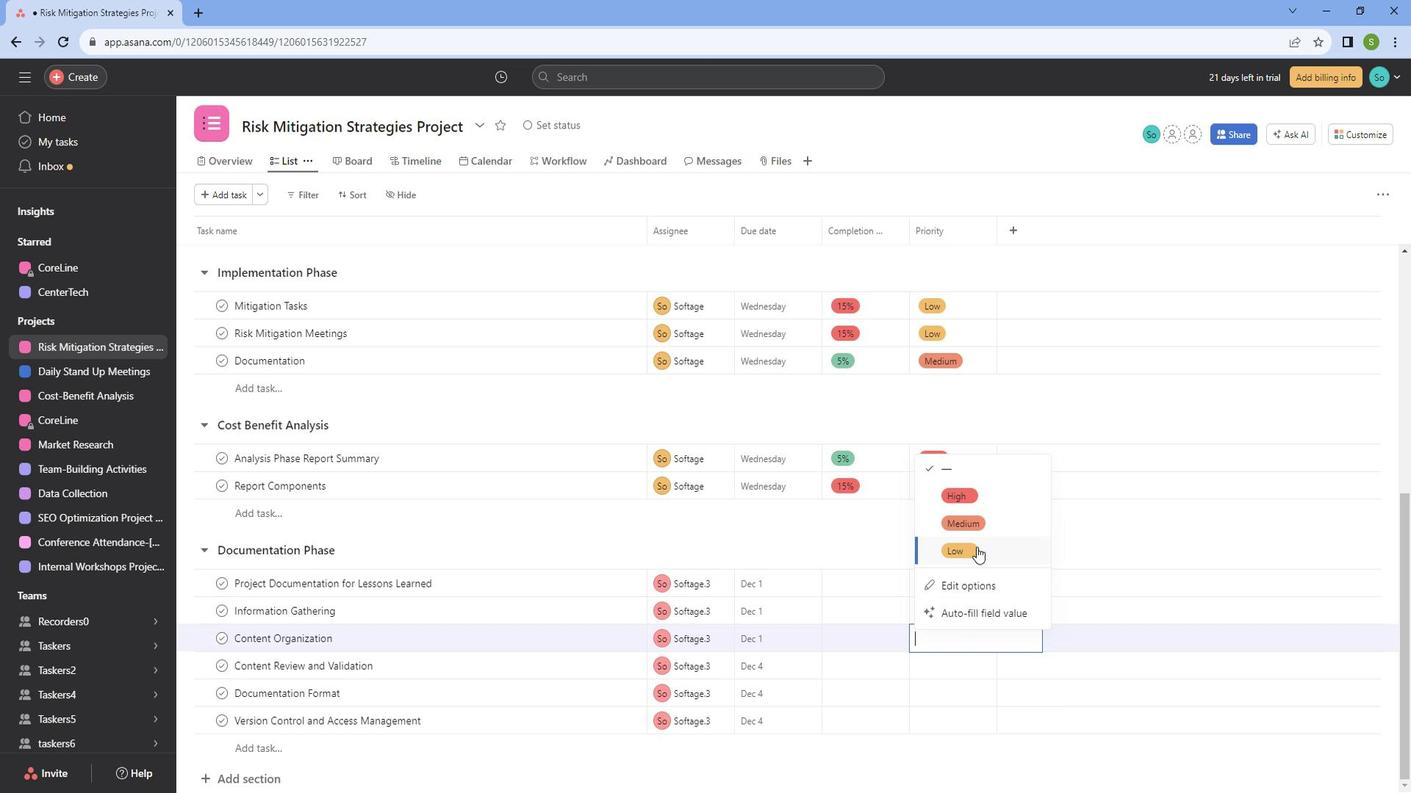 
Action: Mouse pressed left at (1000, 539)
Screenshot: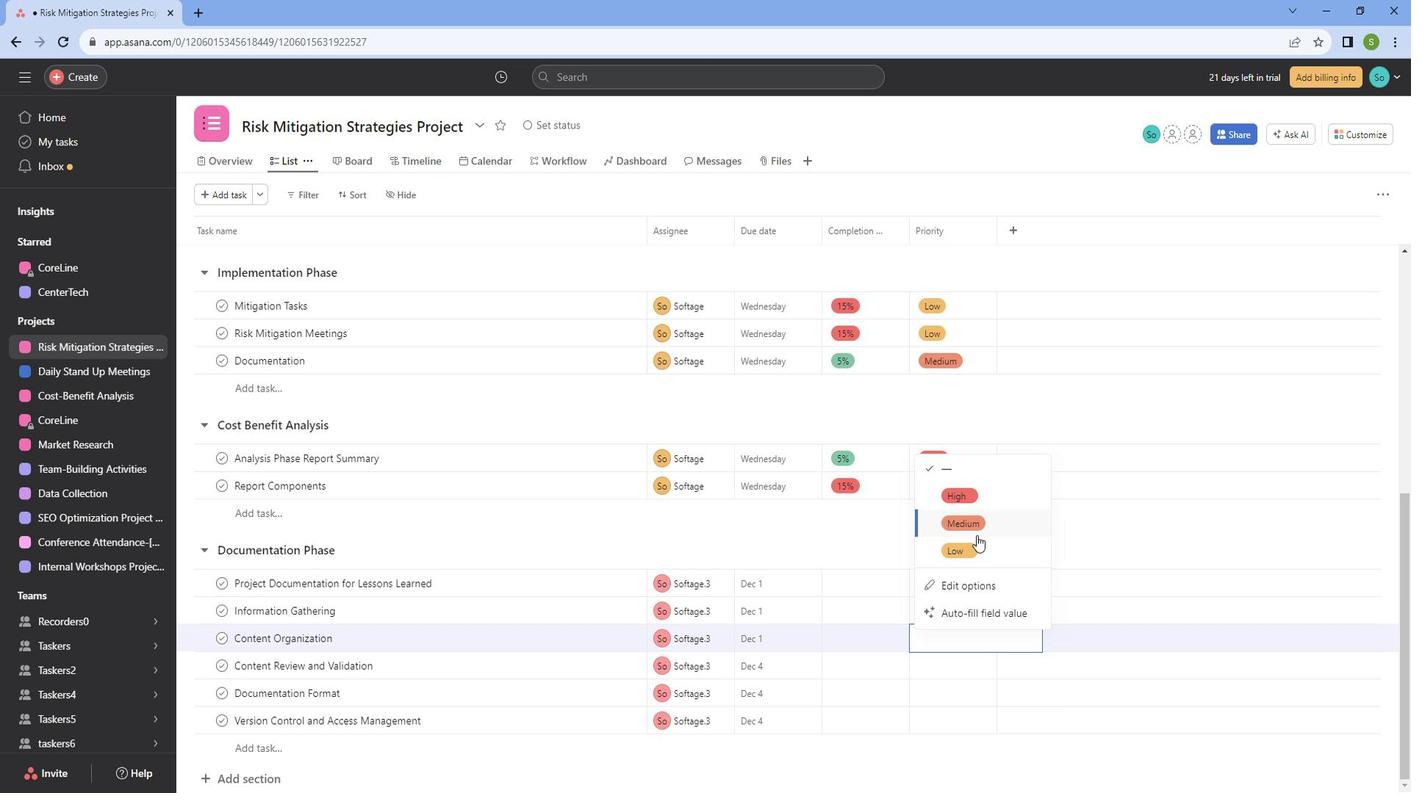 
Action: Mouse moved to (991, 667)
Screenshot: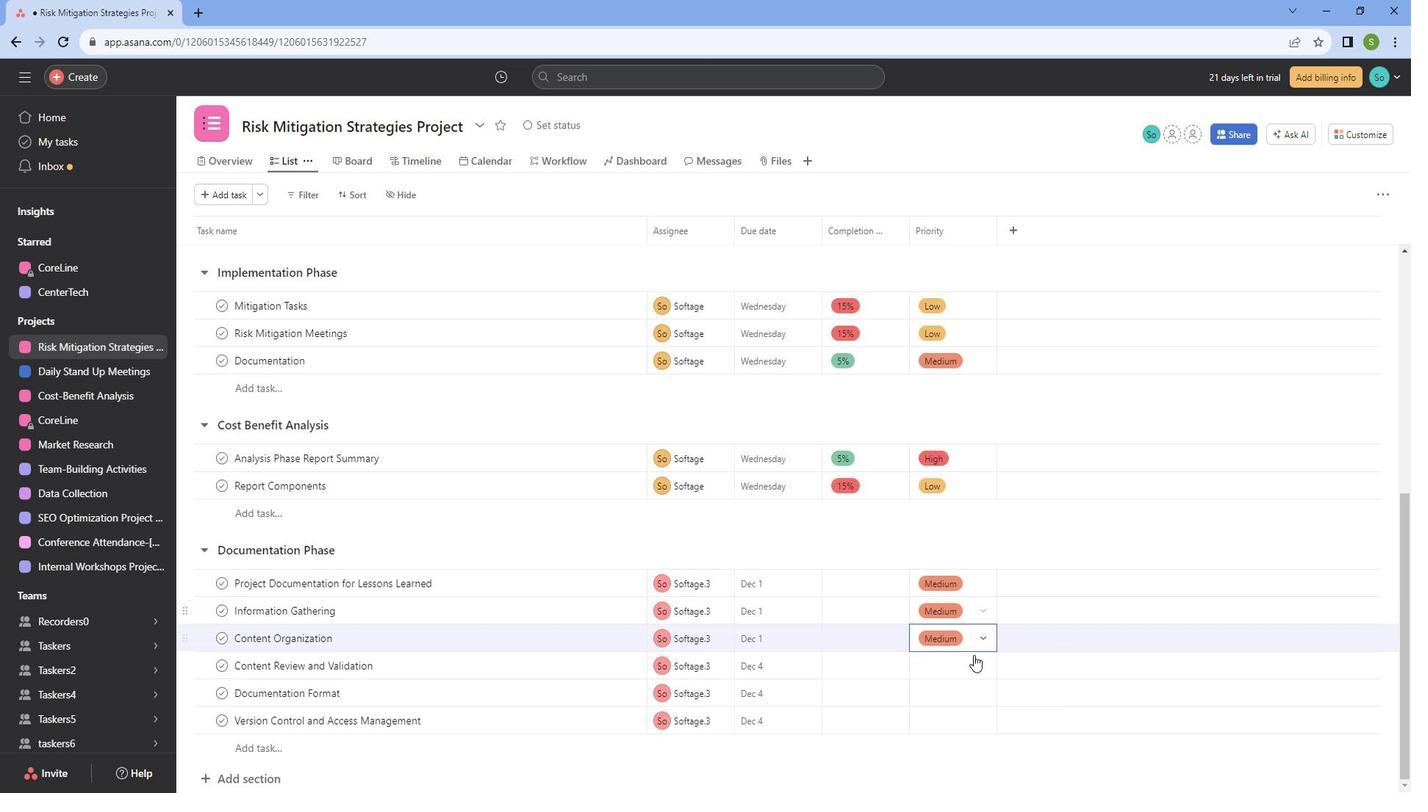 
Action: Mouse pressed left at (991, 667)
Screenshot: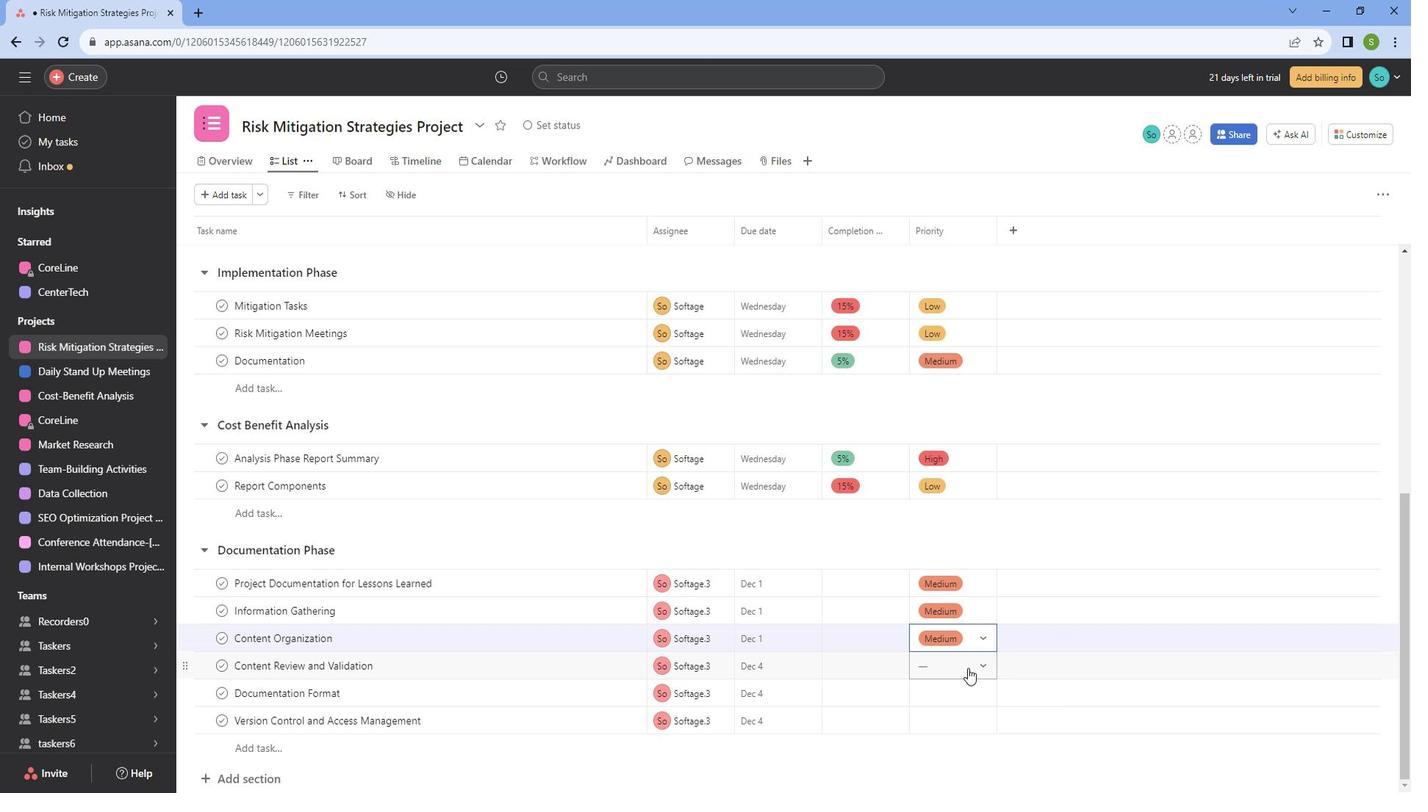 
Action: Mouse moved to (1021, 561)
Screenshot: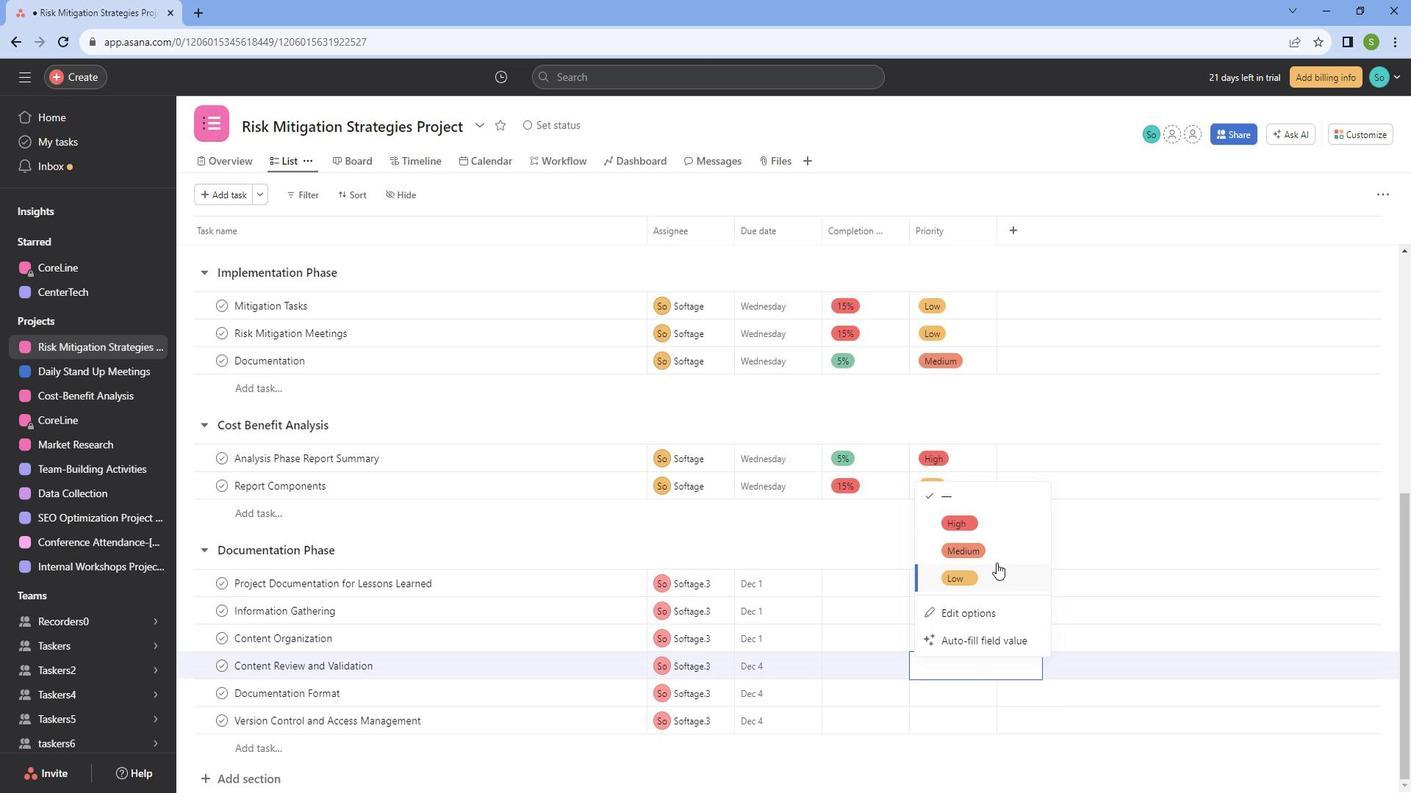 
Action: Mouse pressed left at (1021, 561)
Screenshot: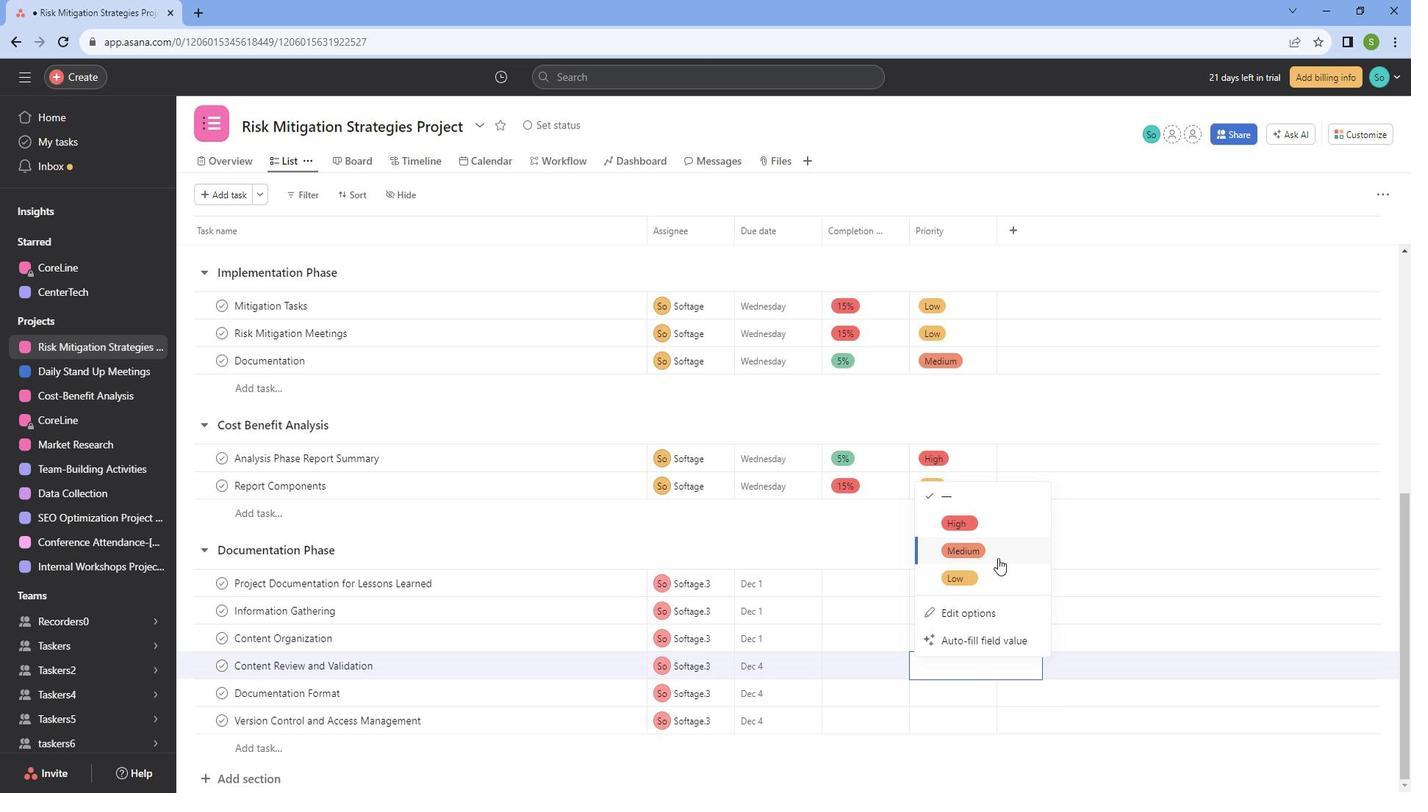 
Action: Mouse moved to (982, 676)
Screenshot: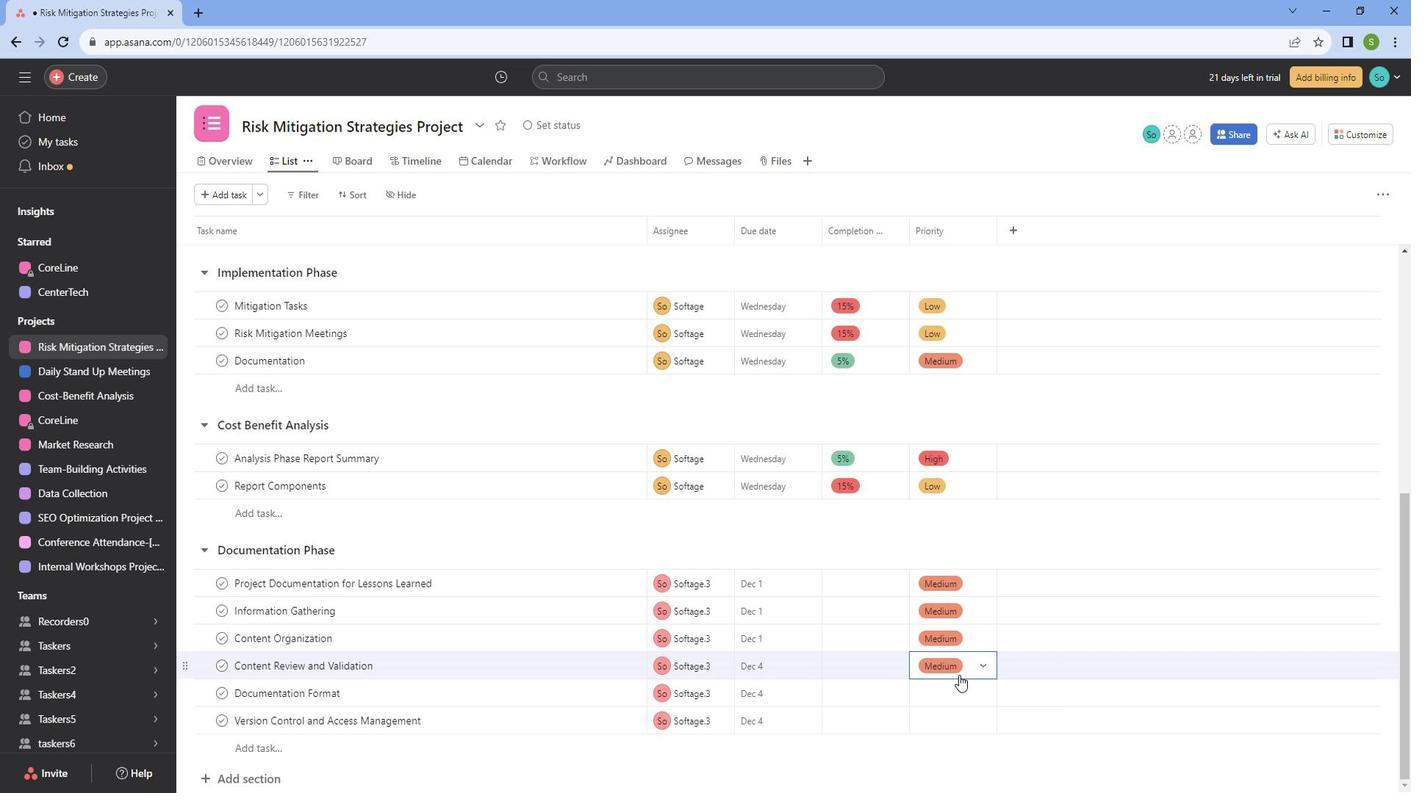 
Action: Mouse pressed left at (982, 676)
Screenshot: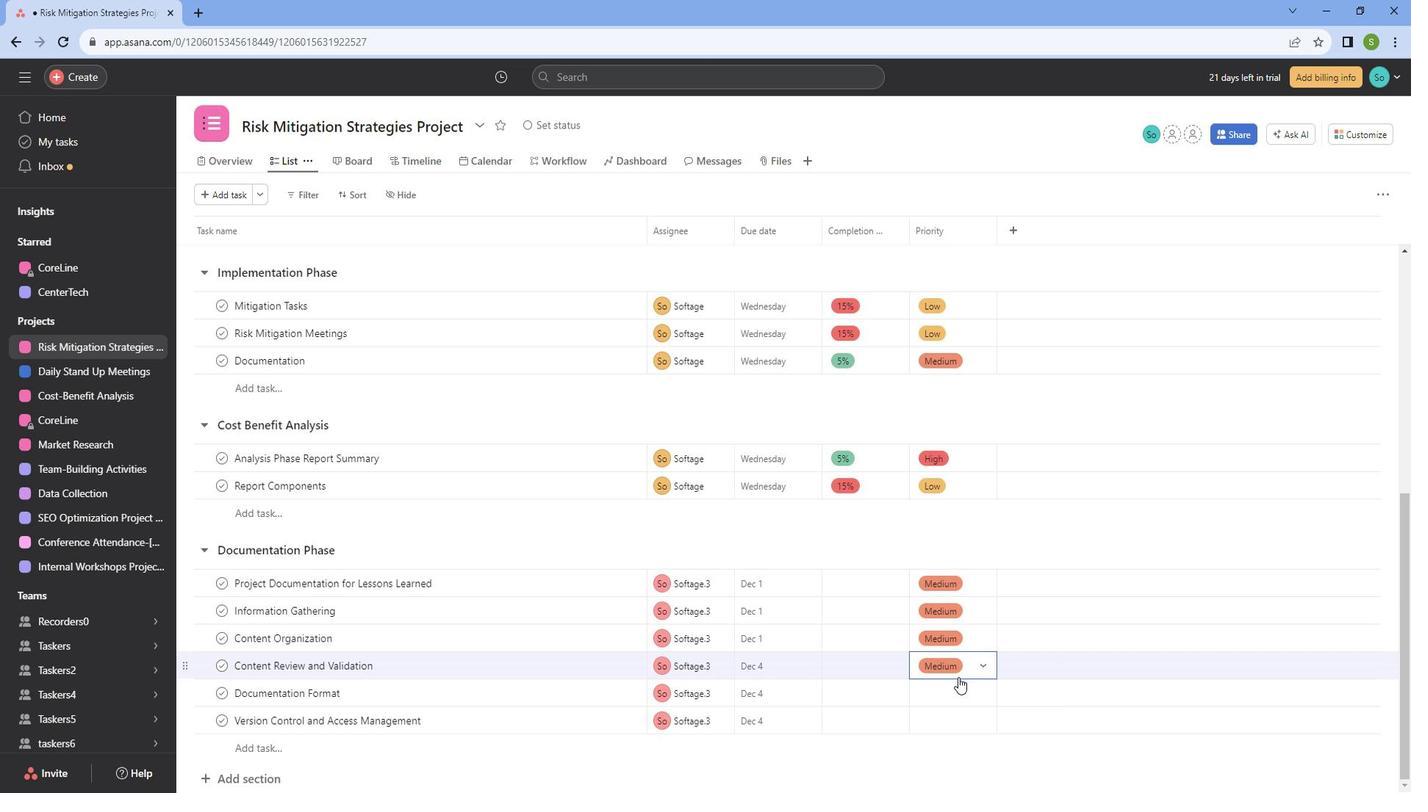 
Action: Mouse moved to (994, 590)
Screenshot: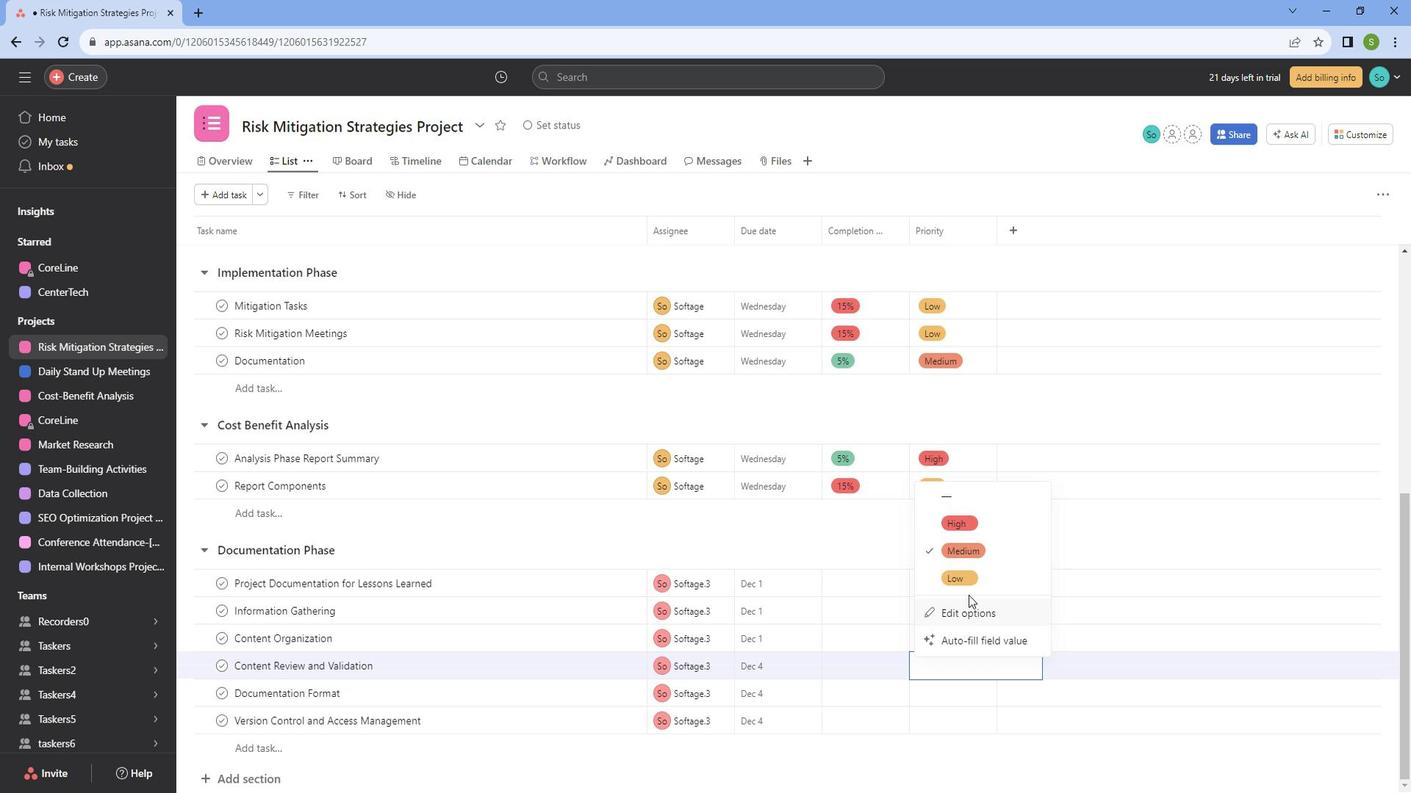 
Action: Mouse pressed left at (994, 590)
Screenshot: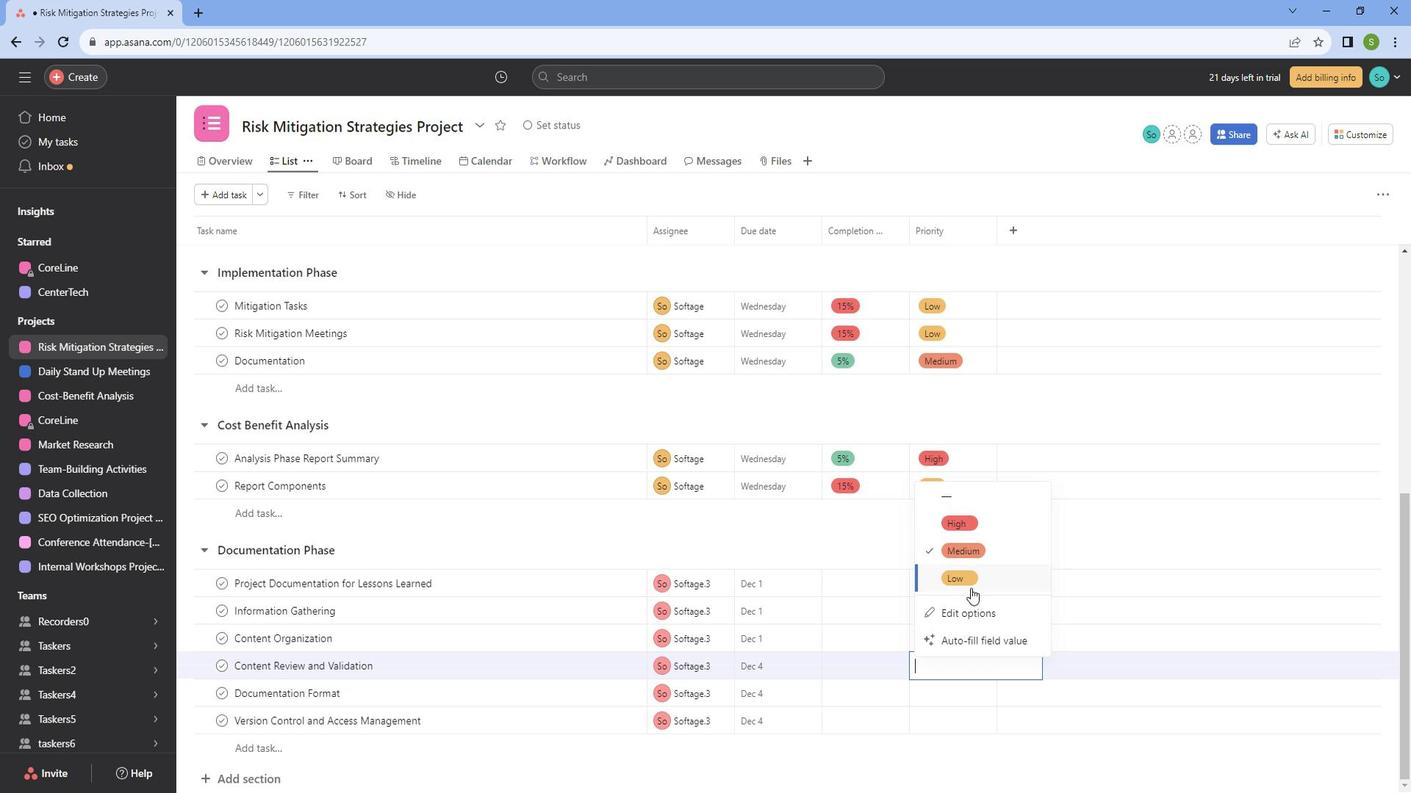 
Action: Mouse moved to (968, 694)
Screenshot: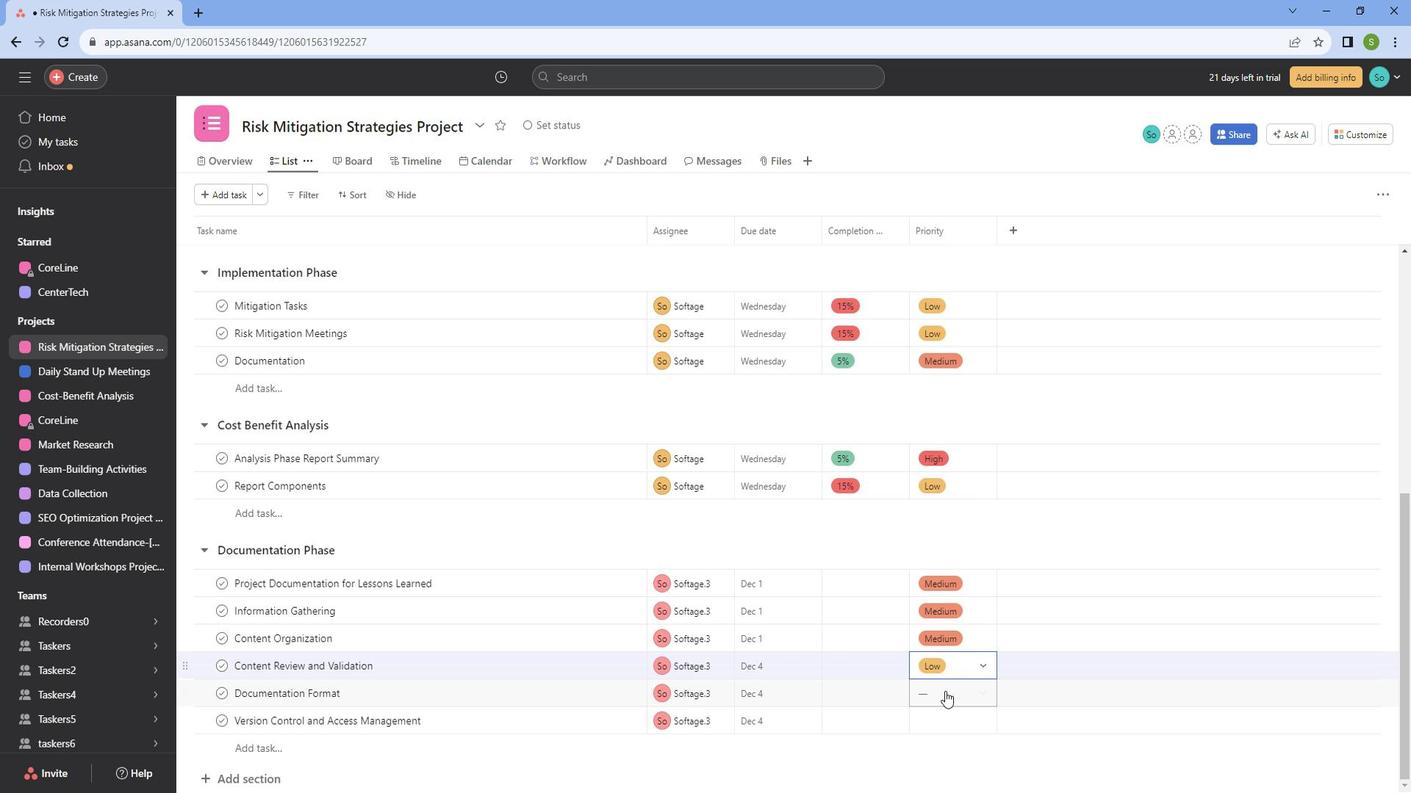
Action: Mouse pressed left at (968, 694)
Screenshot: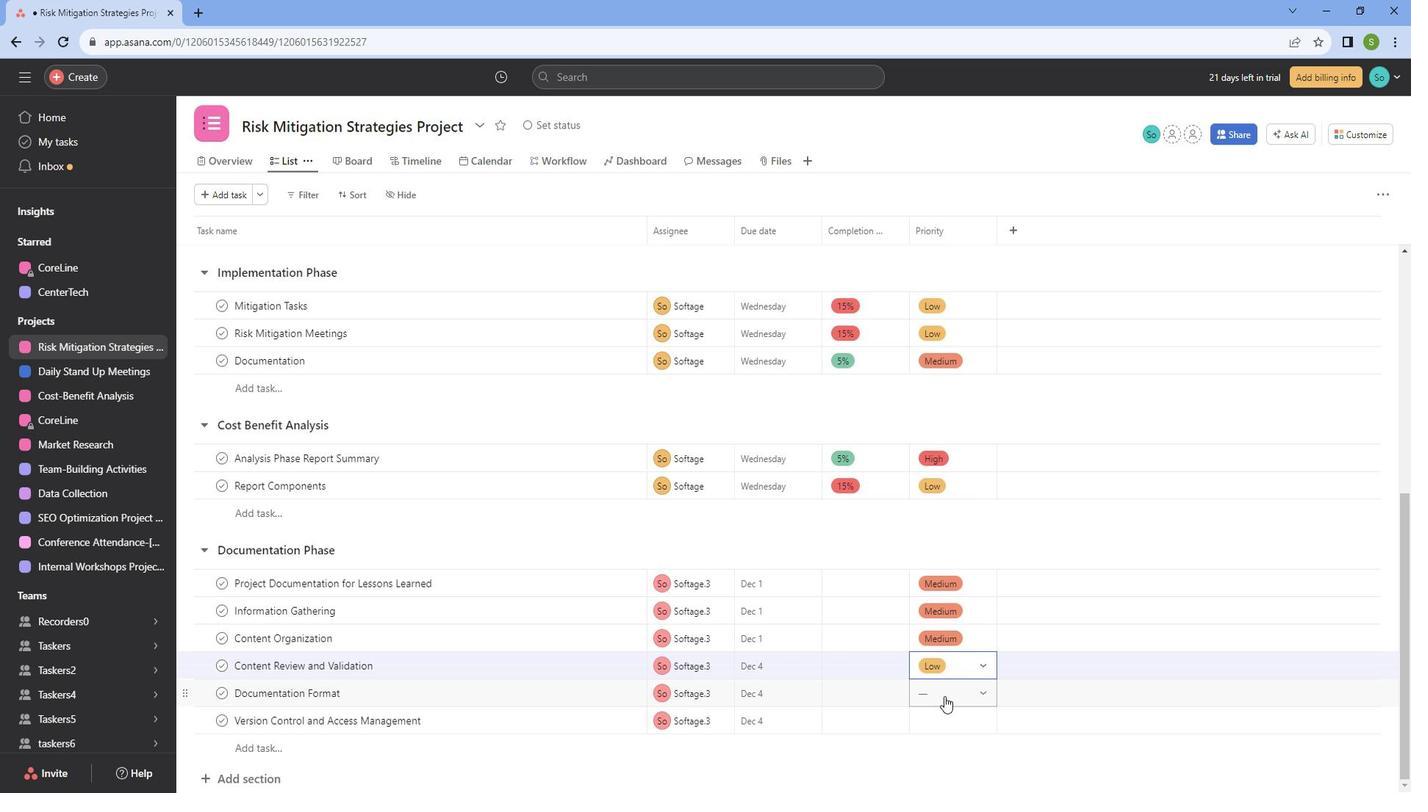 
Action: Mouse moved to (990, 607)
Screenshot: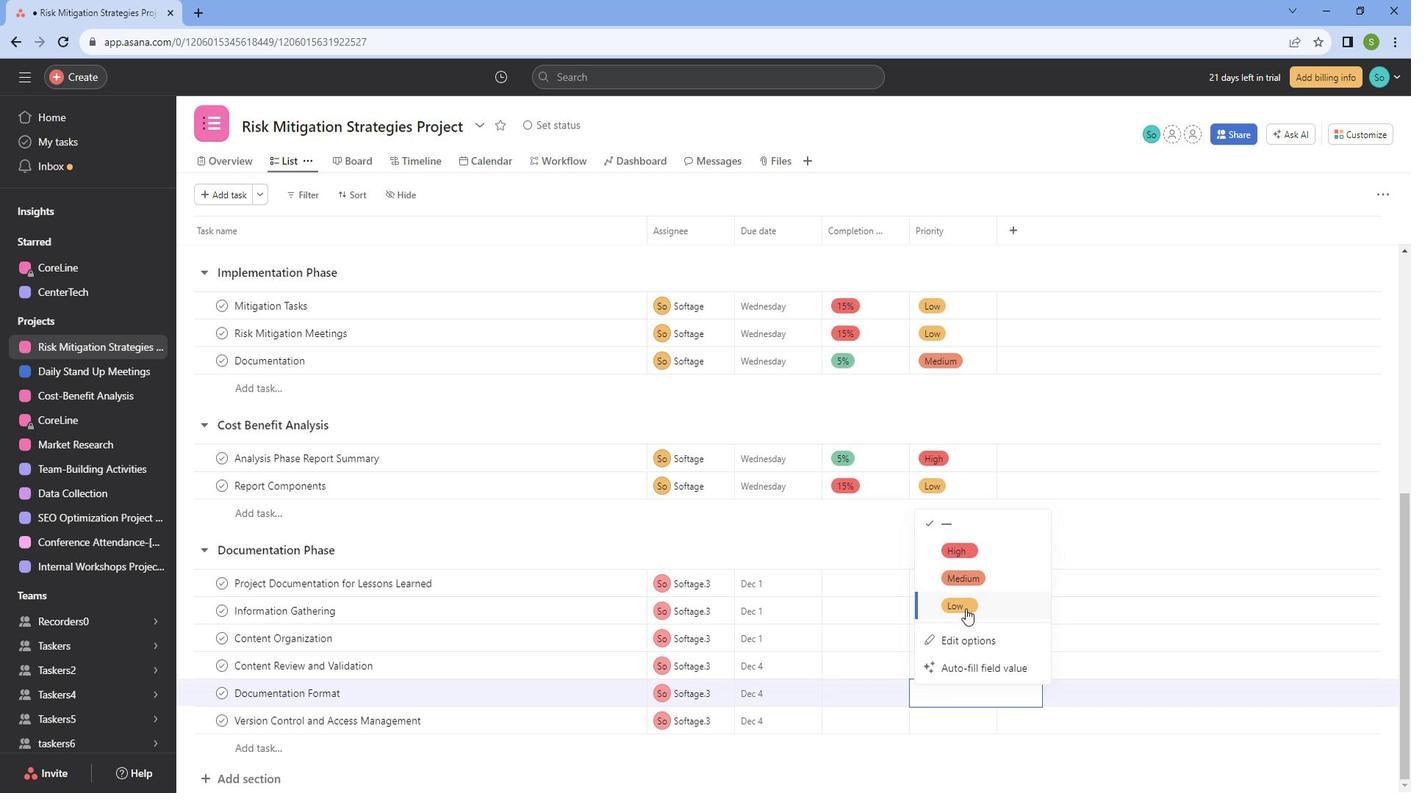 
Action: Mouse pressed left at (990, 607)
Screenshot: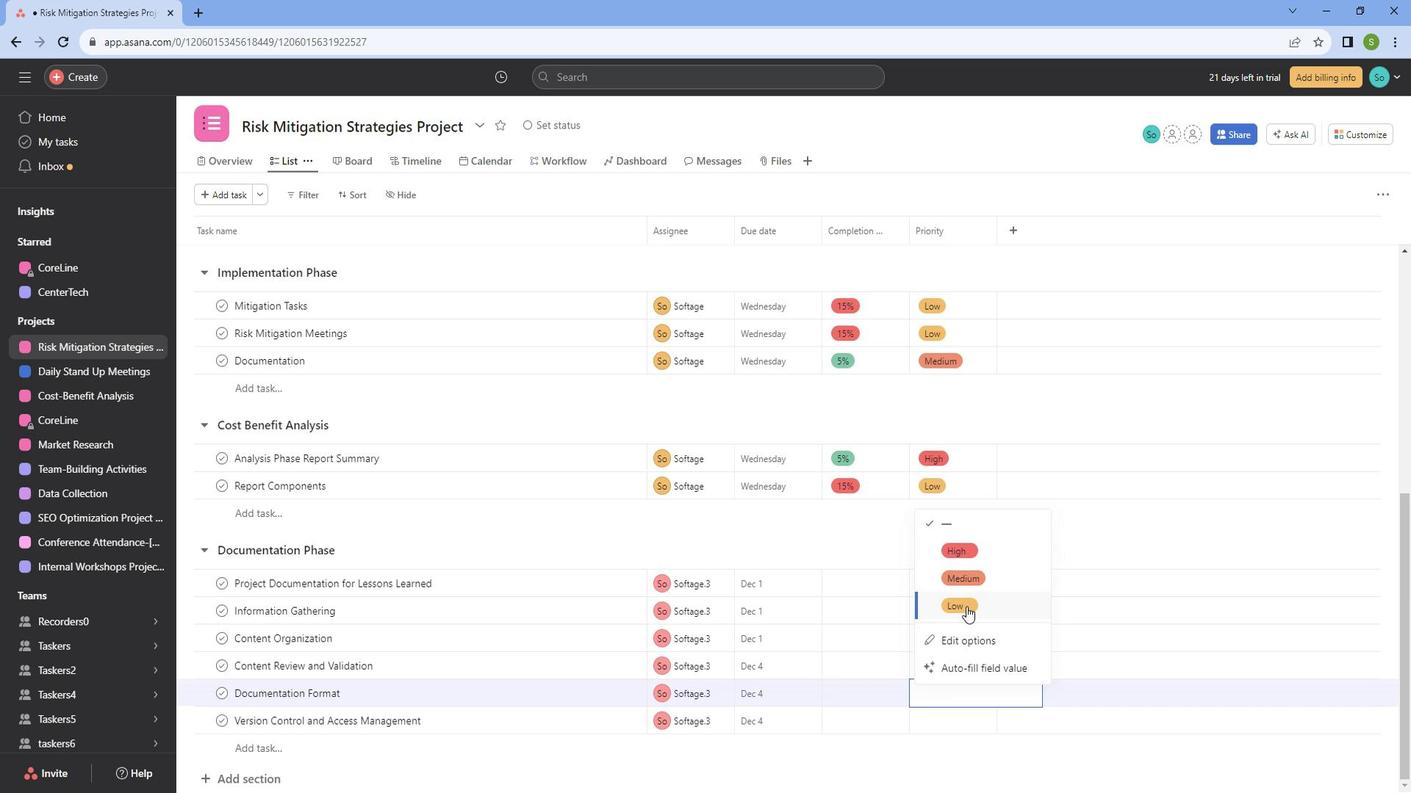 
Action: Mouse moved to (974, 718)
Screenshot: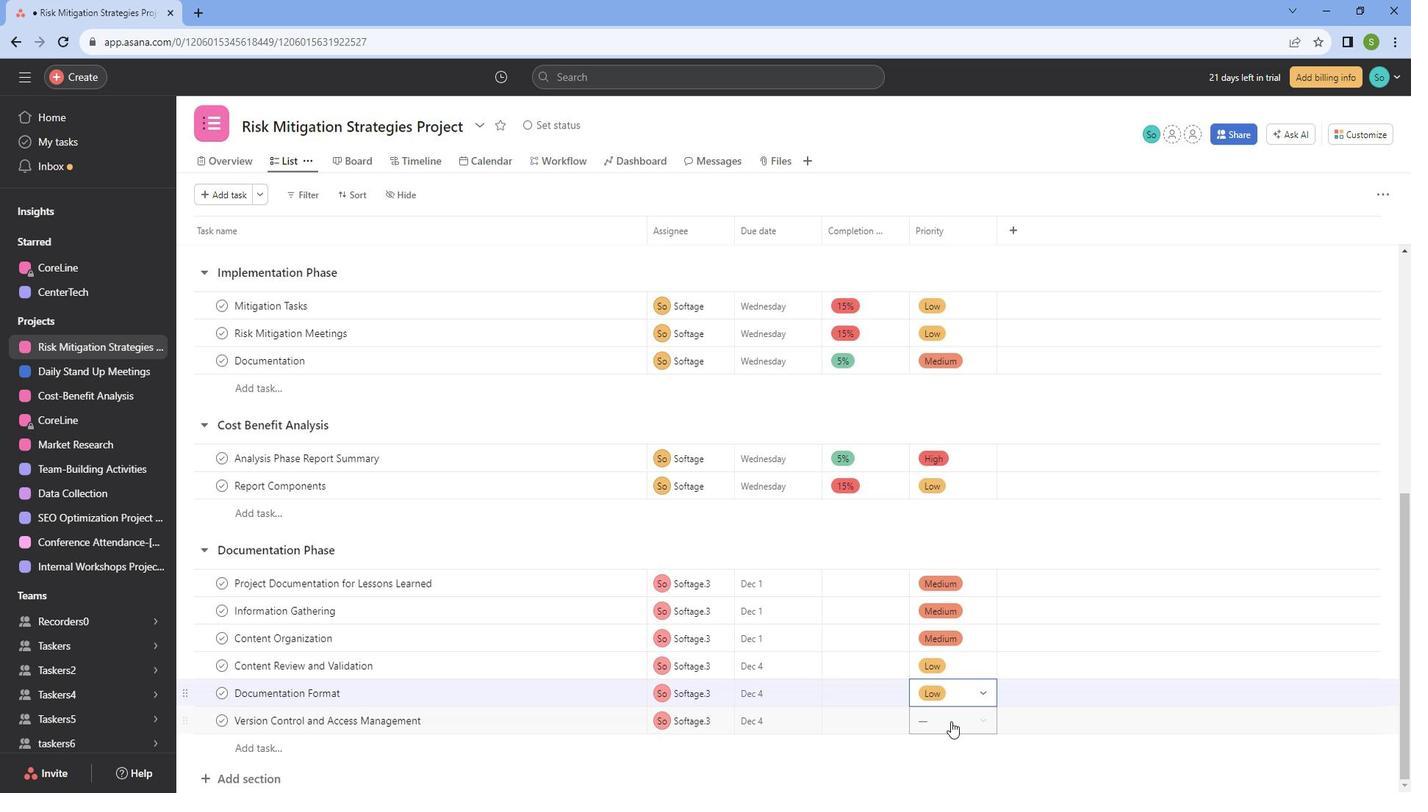 
Action: Mouse pressed left at (974, 718)
Screenshot: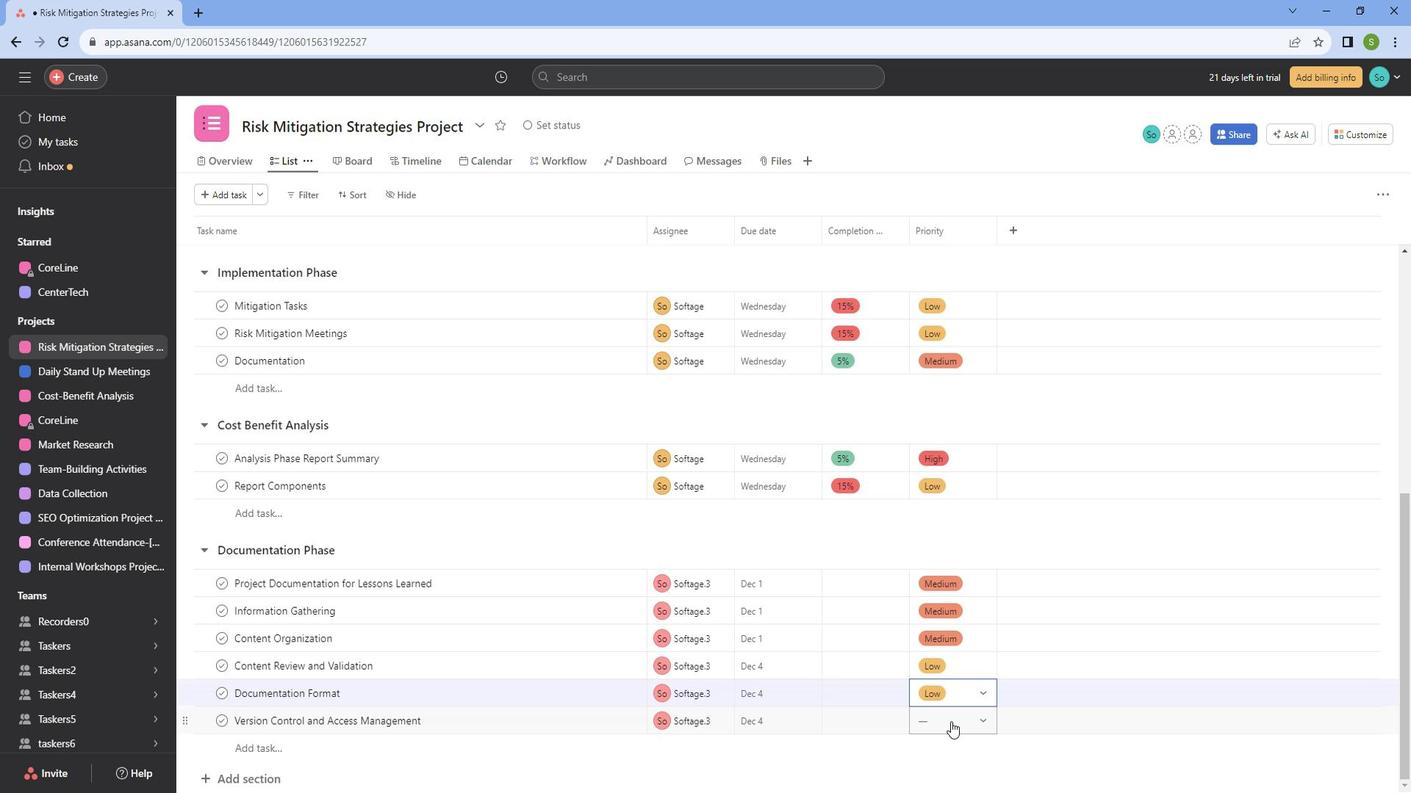 
Action: Mouse moved to (992, 637)
Screenshot: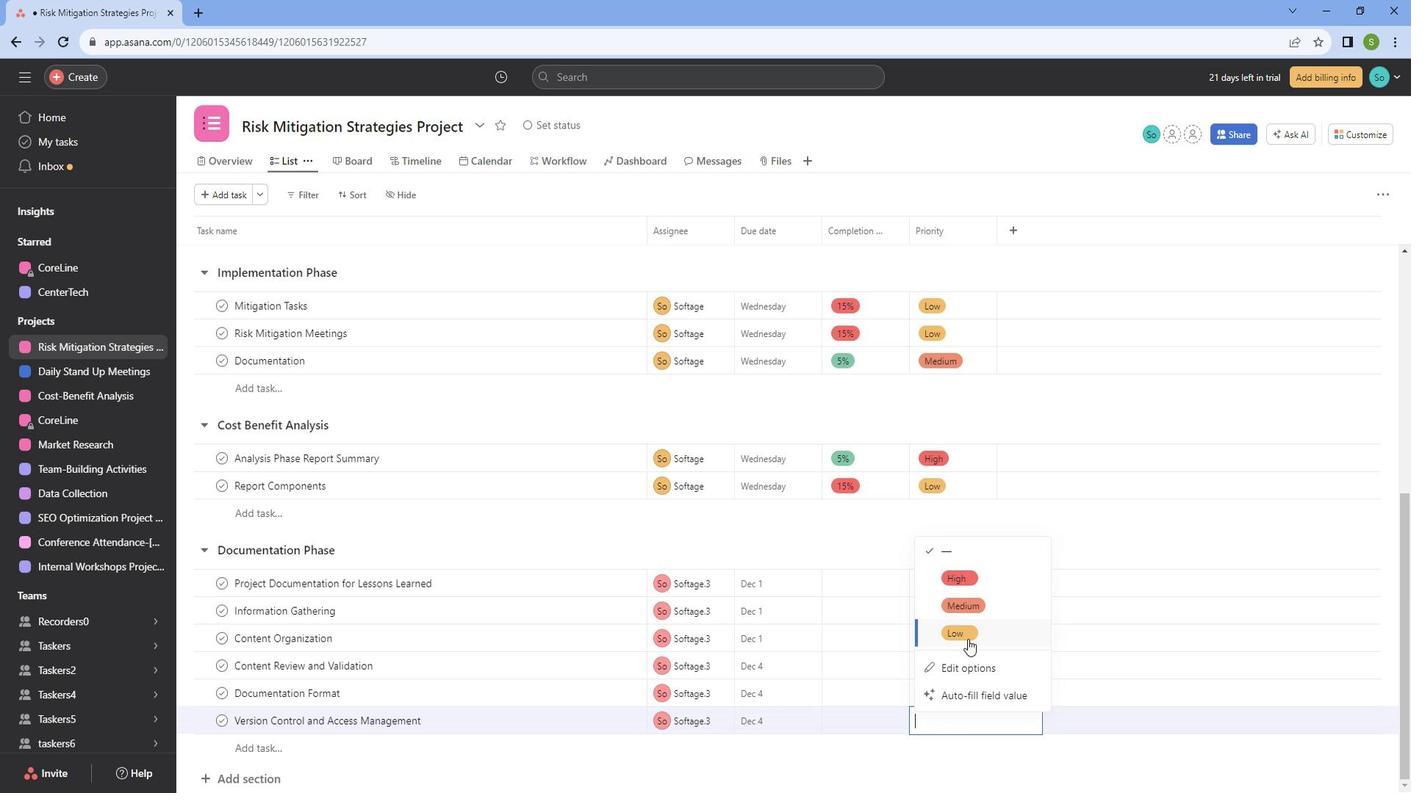 
Action: Mouse pressed left at (992, 637)
Screenshot: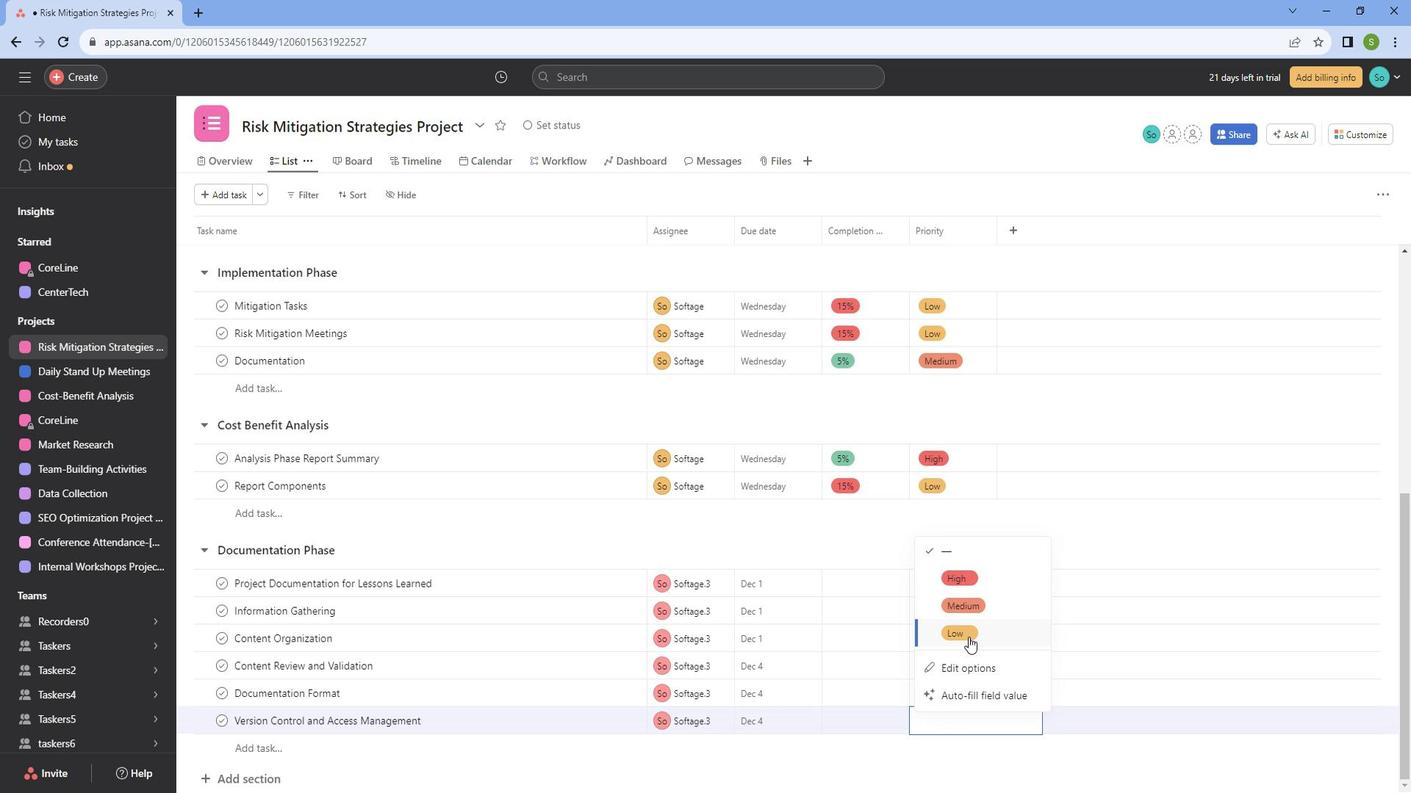 
Action: Mouse moved to (1149, 532)
Screenshot: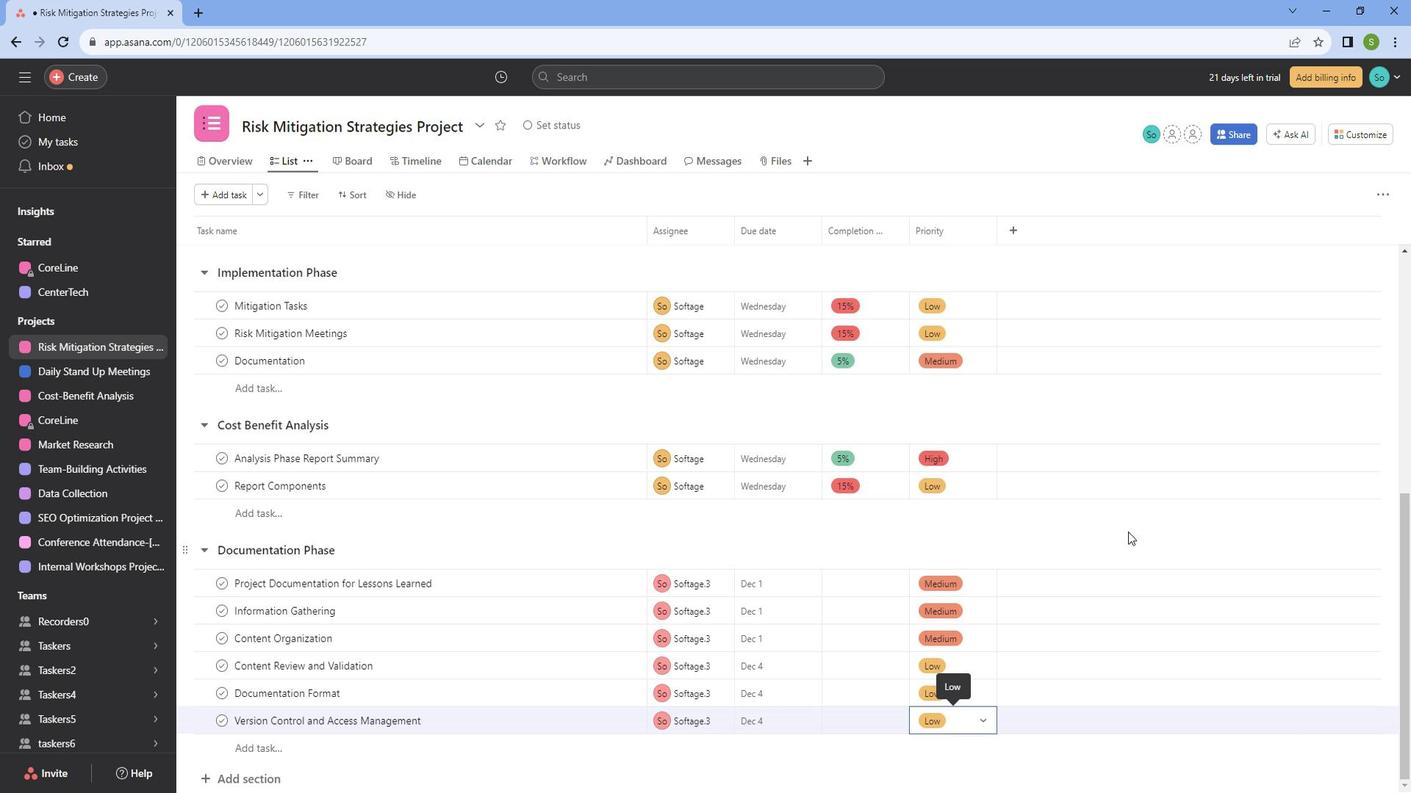 
Action: Mouse pressed left at (1149, 532)
Screenshot: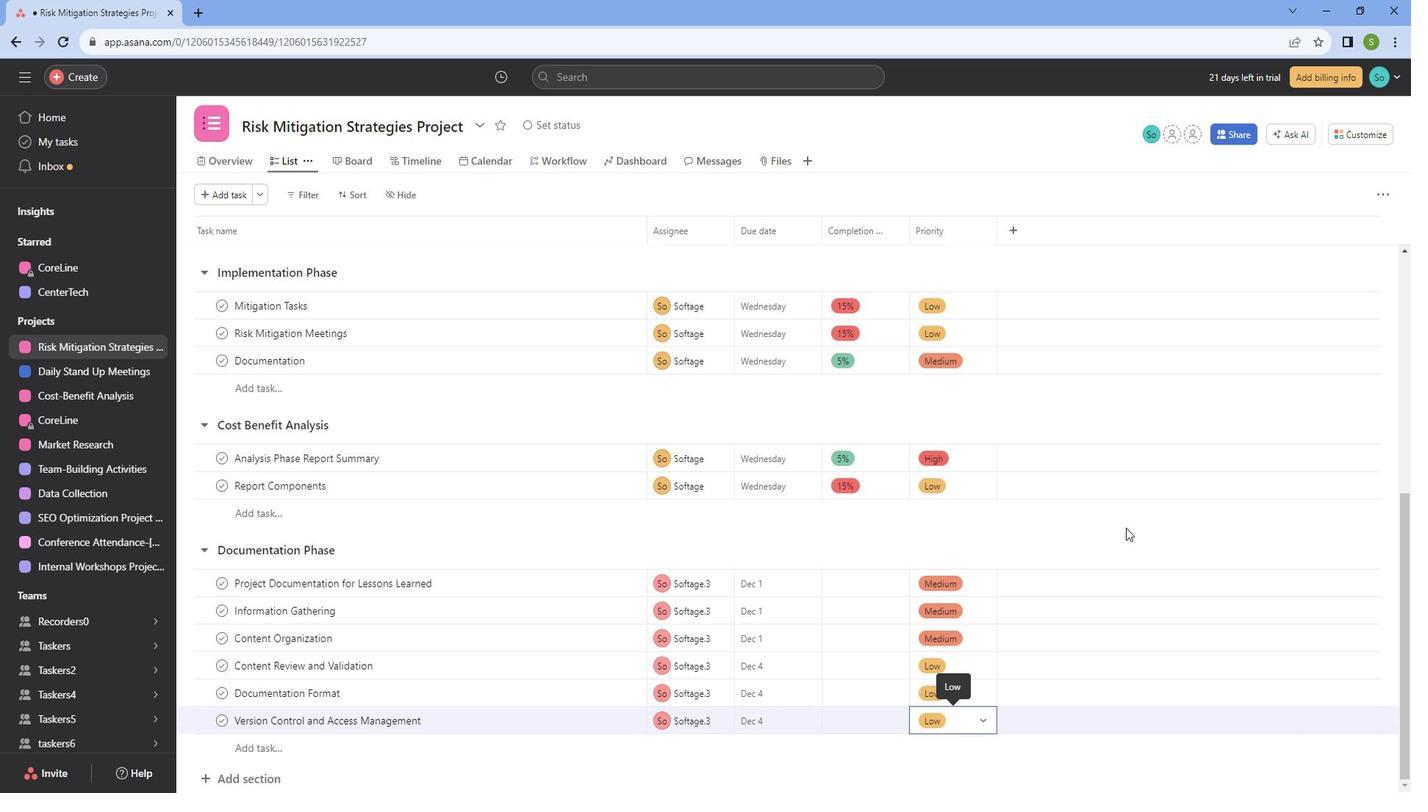 
